 Task: Search one way flight ticket for 1 adult, 5 children, 2 infants in seat and 1 infant on lap in first from Pocatello: Pocatello Regional Airport to Gillette: Gillette Campbell County Airport on 5-1-2023. Number of bags: 1 checked bag. Price is upto 92000. Outbound departure time preference is 15:00.
Action: Mouse moved to (180, 165)
Screenshot: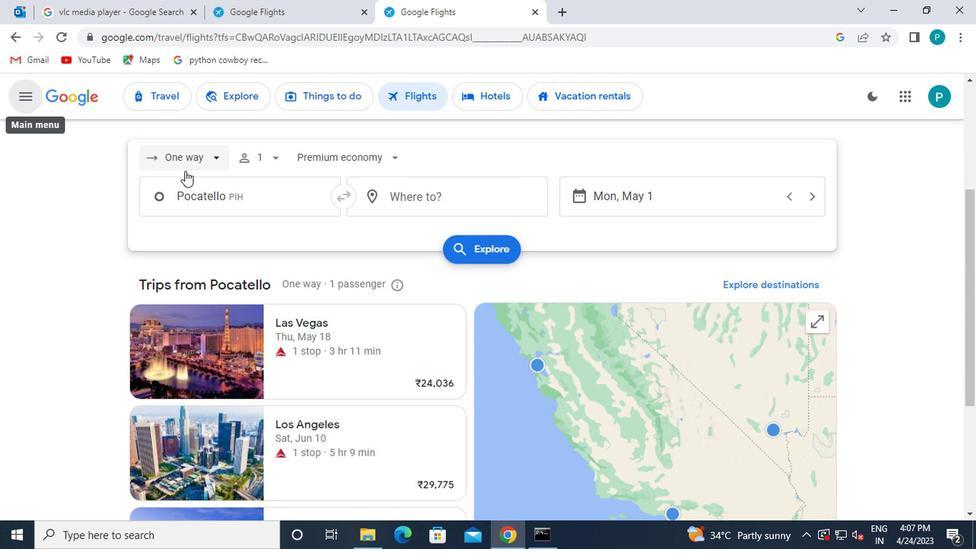 
Action: Mouse pressed left at (180, 165)
Screenshot: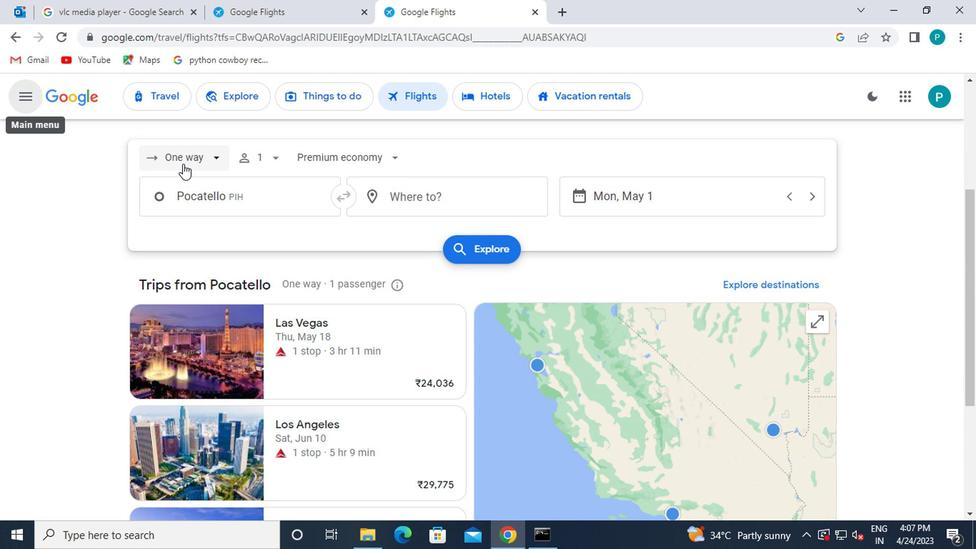 
Action: Mouse moved to (214, 223)
Screenshot: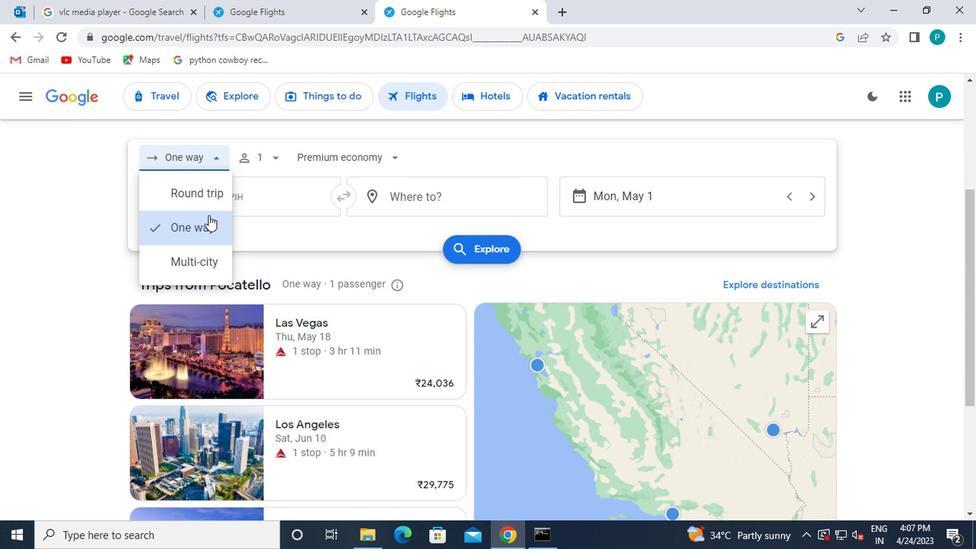 
Action: Mouse pressed left at (214, 223)
Screenshot: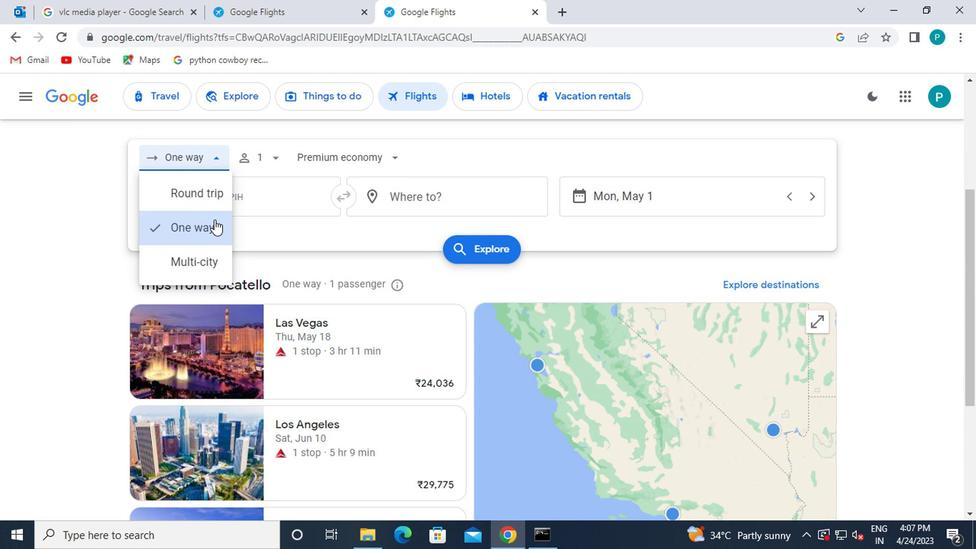 
Action: Mouse moved to (249, 166)
Screenshot: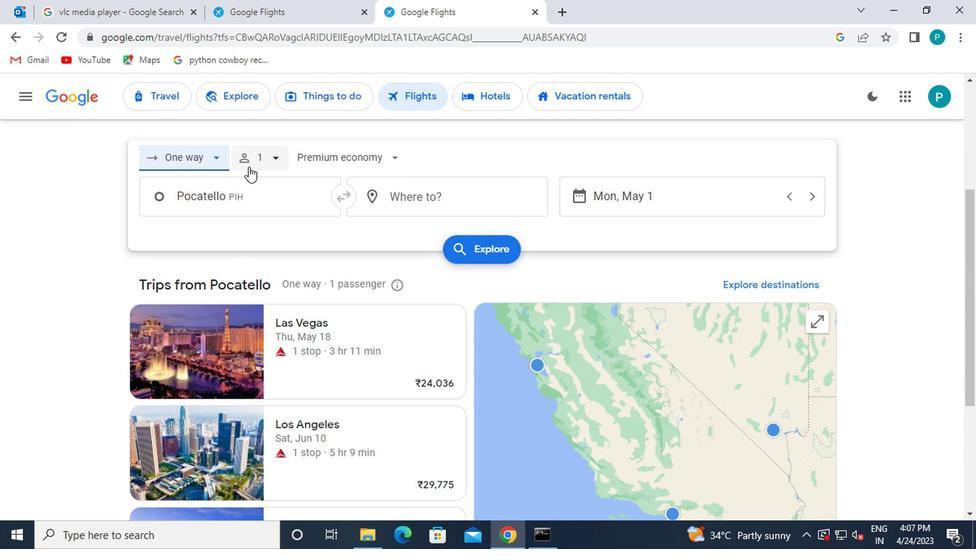 
Action: Mouse pressed left at (249, 166)
Screenshot: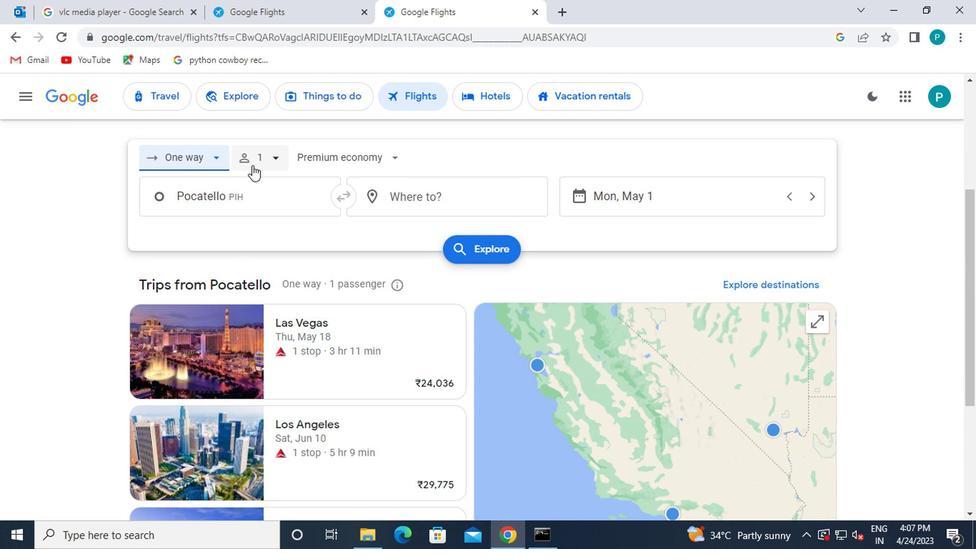 
Action: Mouse moved to (375, 230)
Screenshot: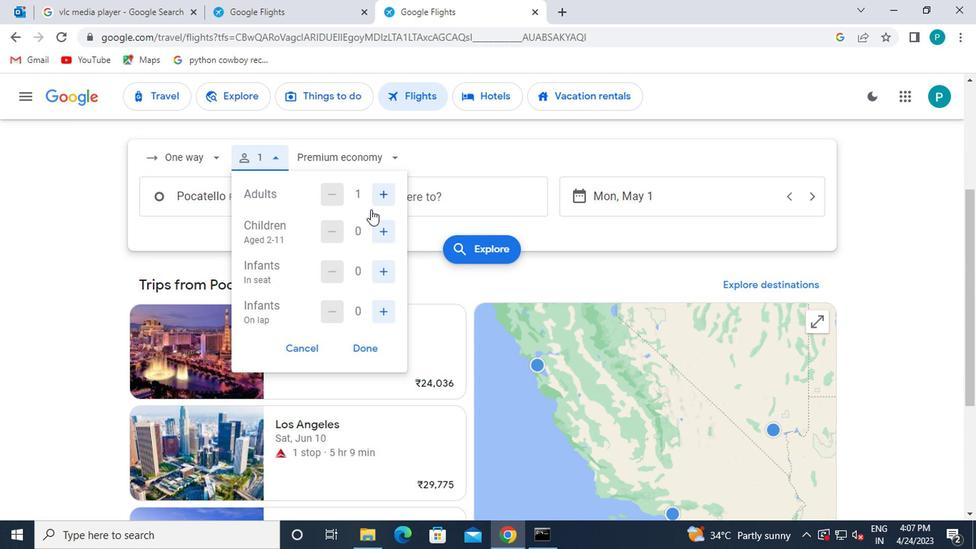 
Action: Mouse pressed left at (375, 230)
Screenshot: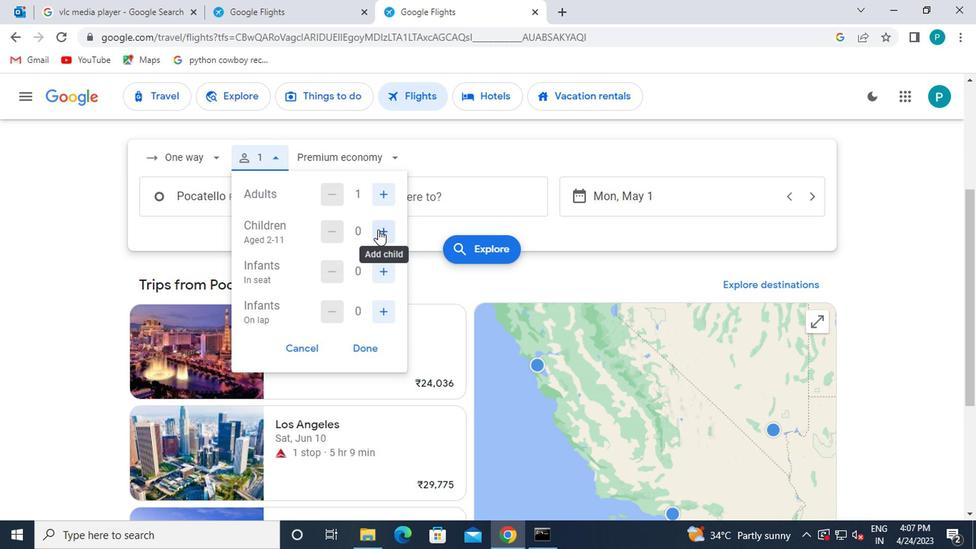 
Action: Mouse pressed left at (375, 230)
Screenshot: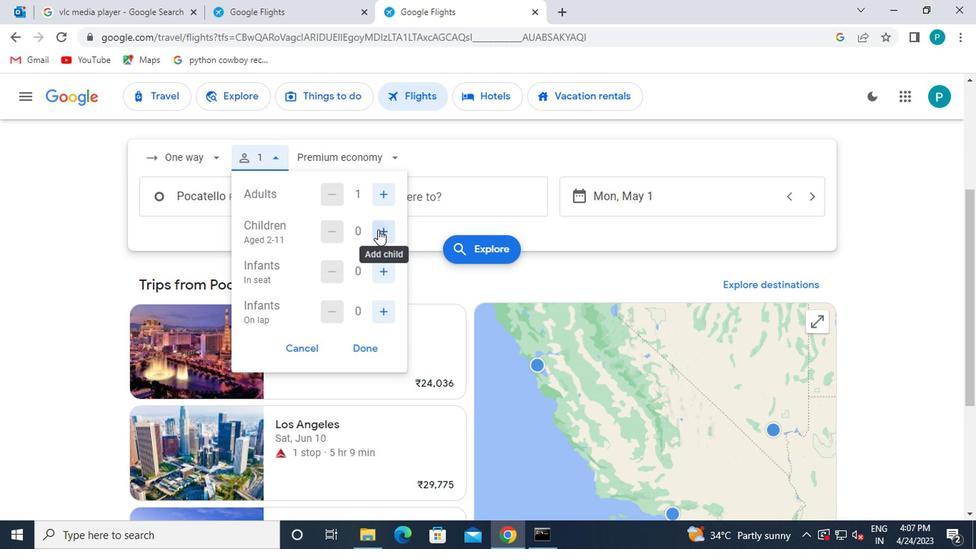 
Action: Mouse pressed left at (375, 230)
Screenshot: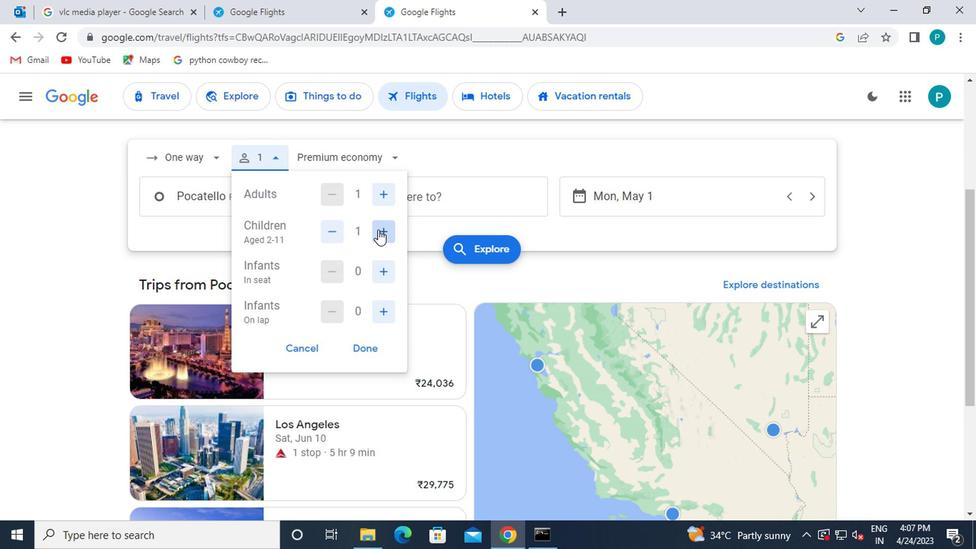 
Action: Mouse pressed left at (375, 230)
Screenshot: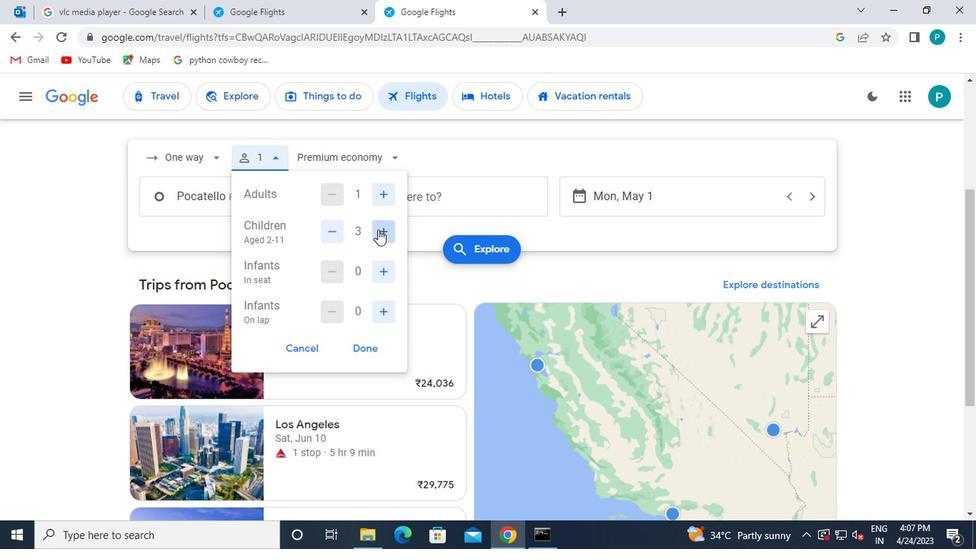 
Action: Mouse moved to (378, 236)
Screenshot: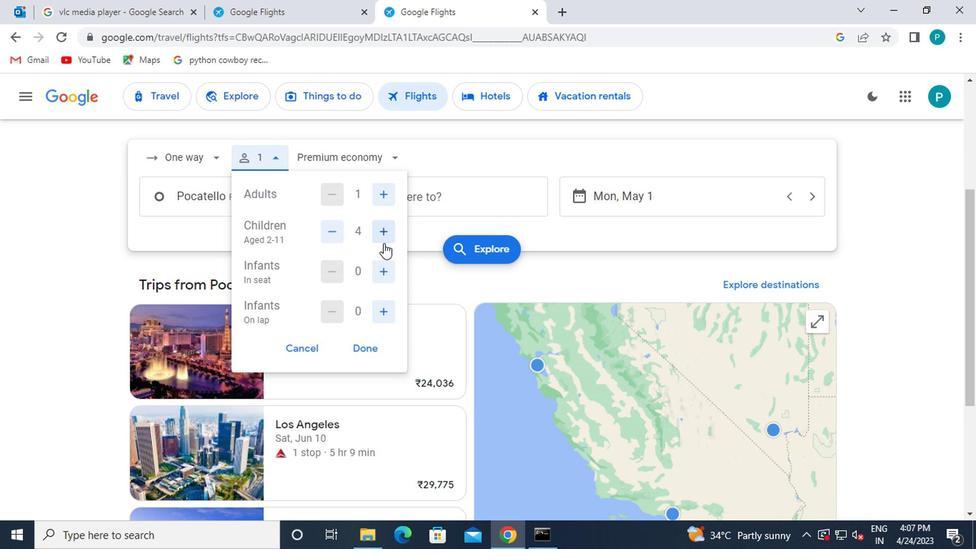 
Action: Mouse pressed left at (378, 236)
Screenshot: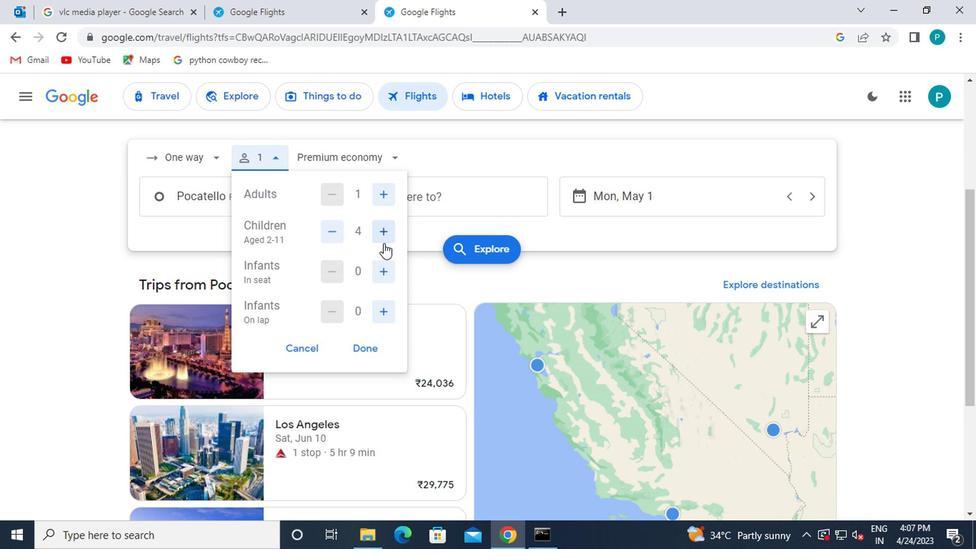
Action: Mouse moved to (383, 271)
Screenshot: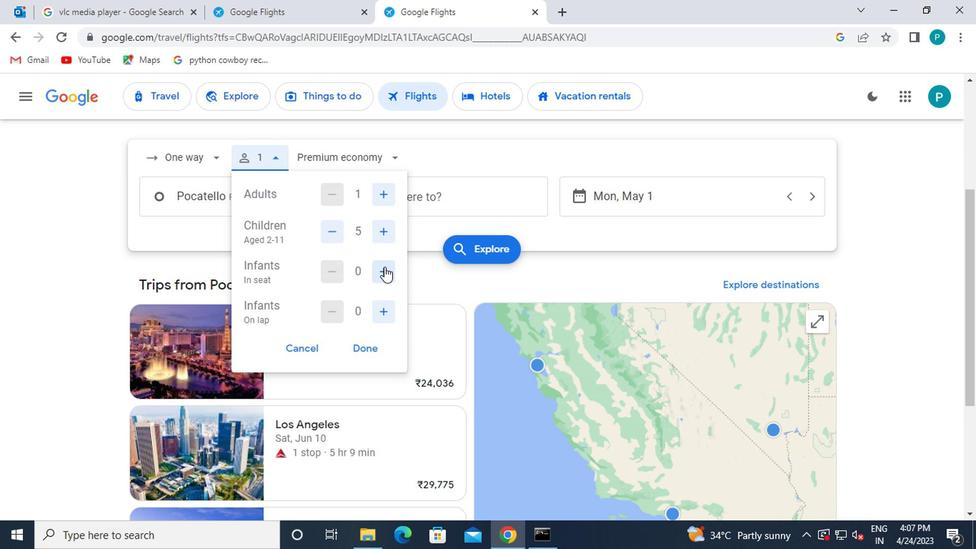 
Action: Mouse pressed left at (383, 271)
Screenshot: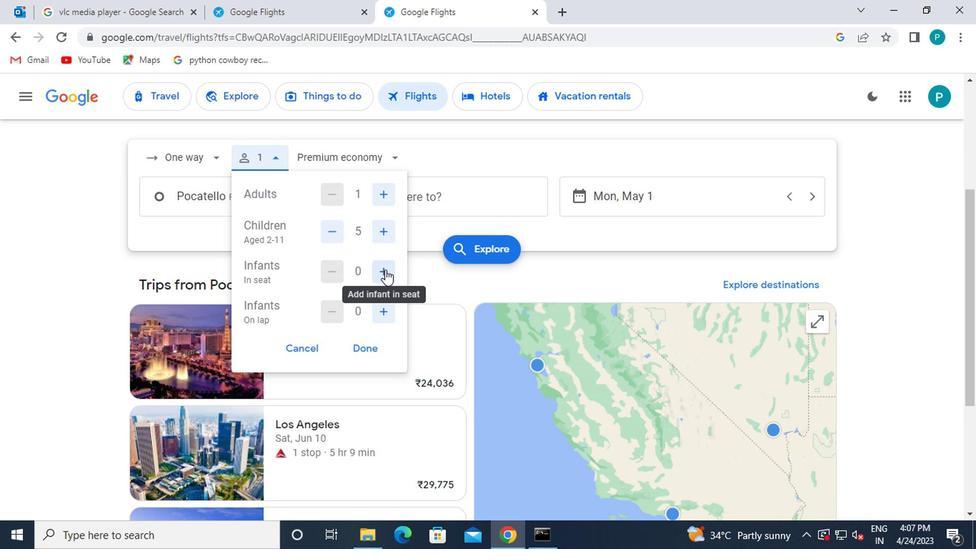
Action: Mouse pressed left at (383, 271)
Screenshot: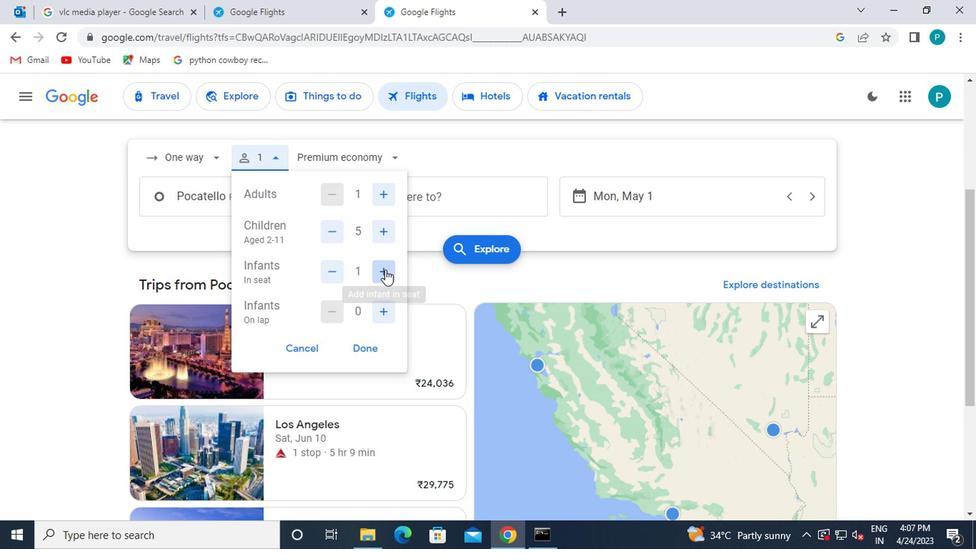 
Action: Mouse moved to (377, 308)
Screenshot: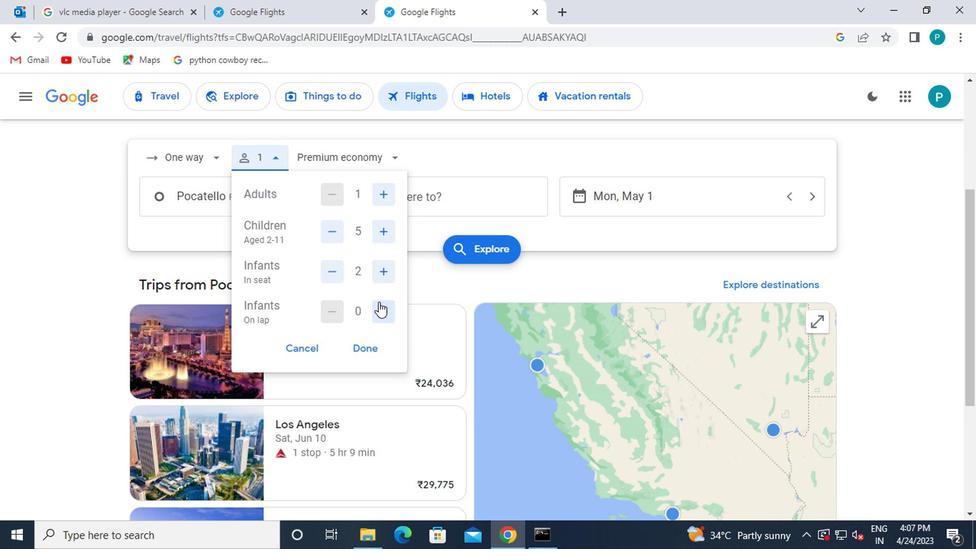 
Action: Mouse pressed left at (377, 308)
Screenshot: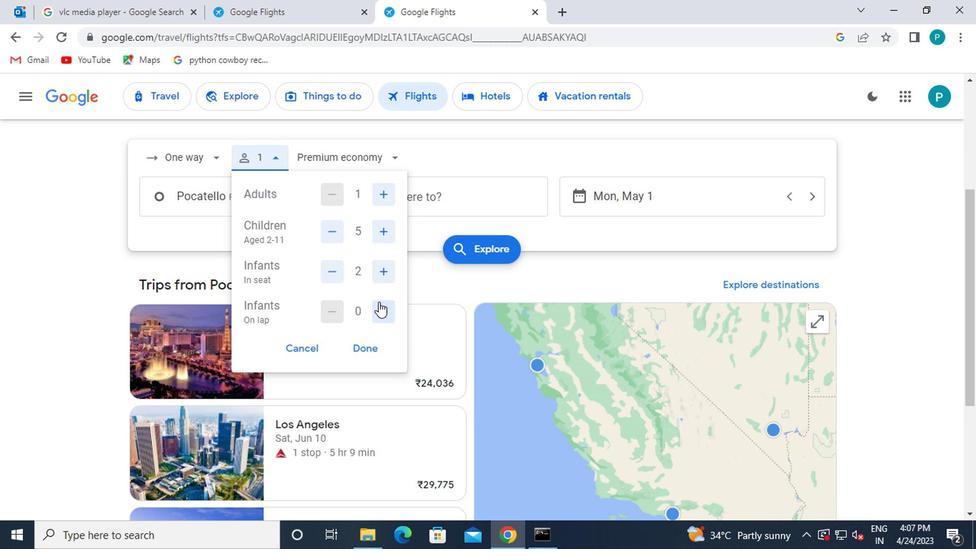 
Action: Mouse moved to (330, 321)
Screenshot: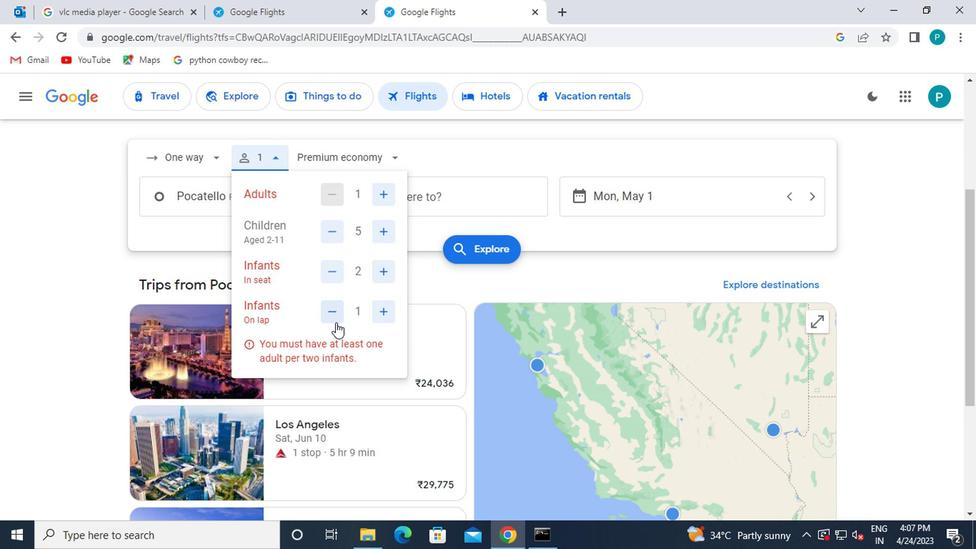 
Action: Mouse pressed left at (330, 321)
Screenshot: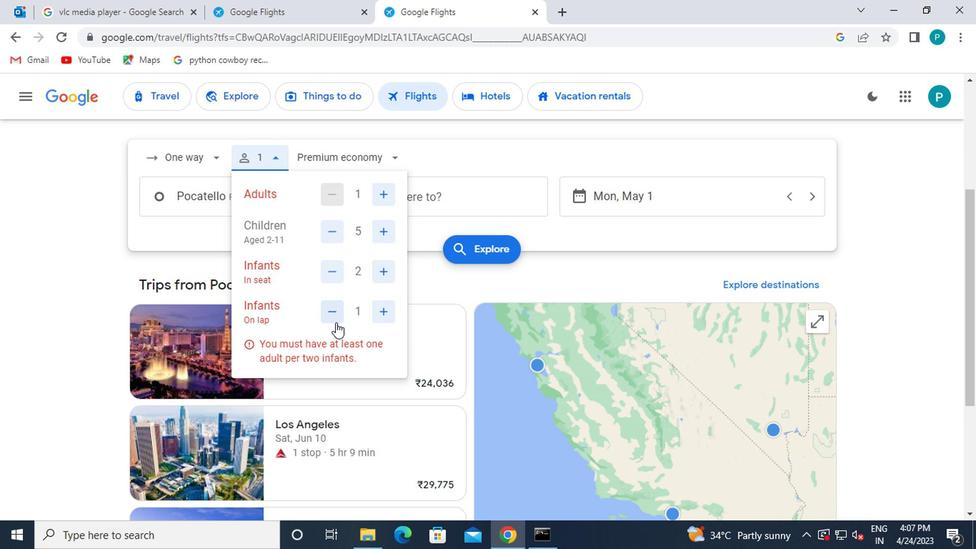 
Action: Mouse moved to (367, 348)
Screenshot: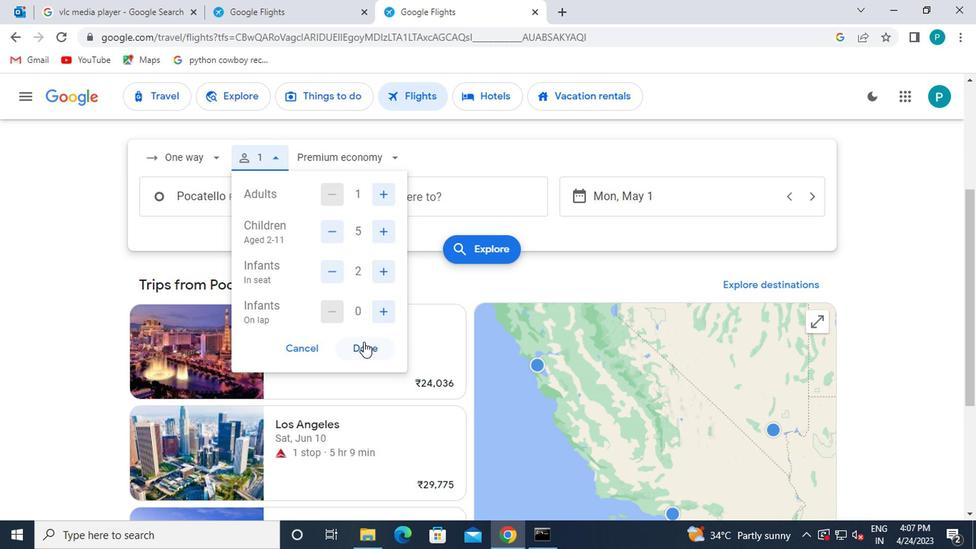 
Action: Mouse pressed left at (367, 348)
Screenshot: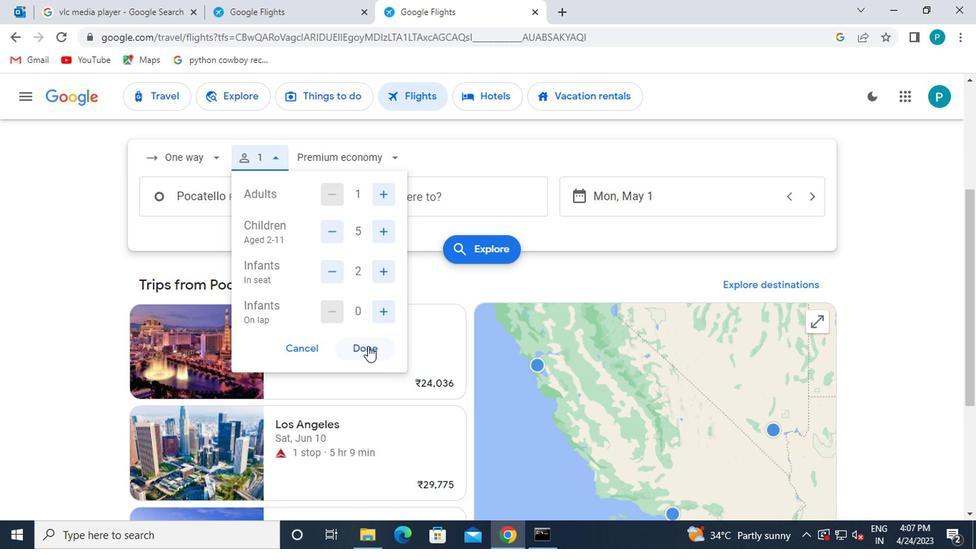 
Action: Mouse moved to (287, 194)
Screenshot: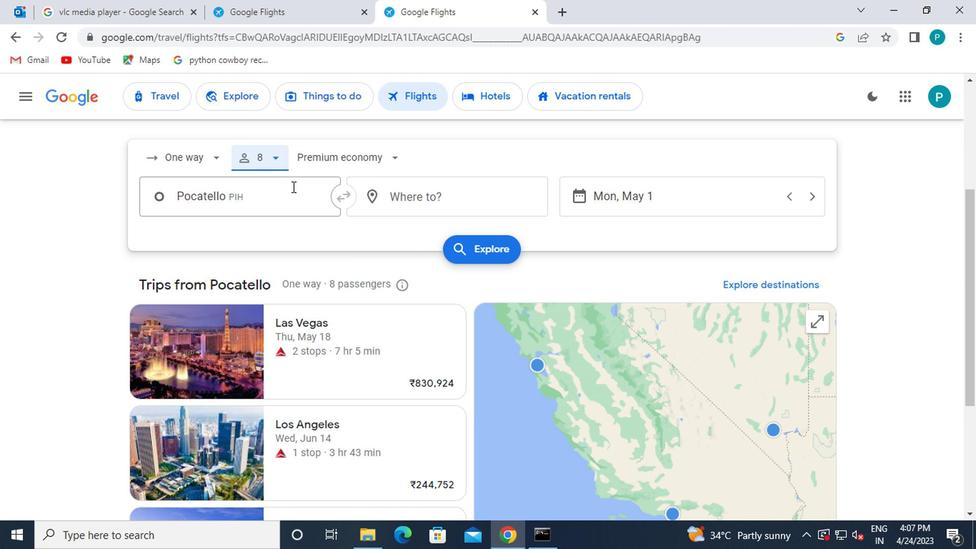 
Action: Mouse pressed left at (287, 194)
Screenshot: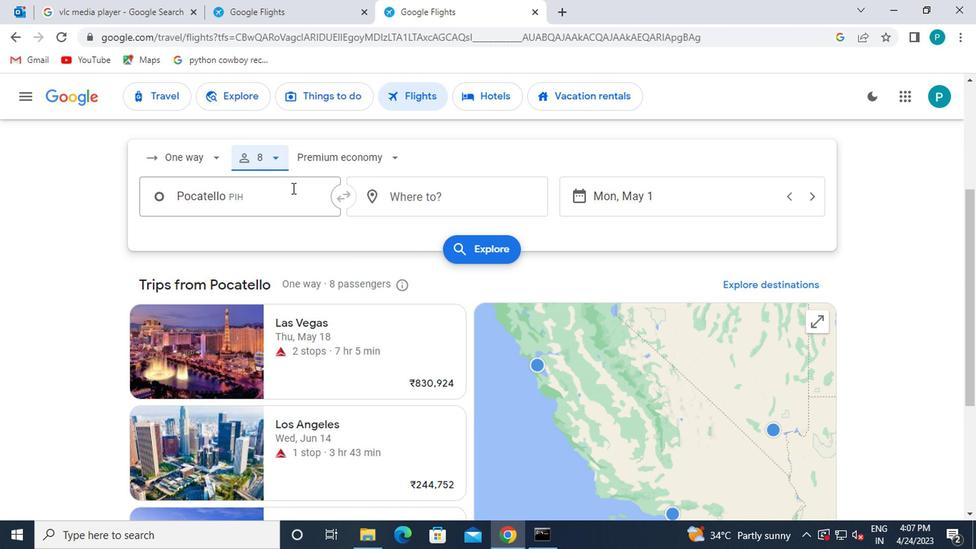 
Action: Mouse moved to (330, 313)
Screenshot: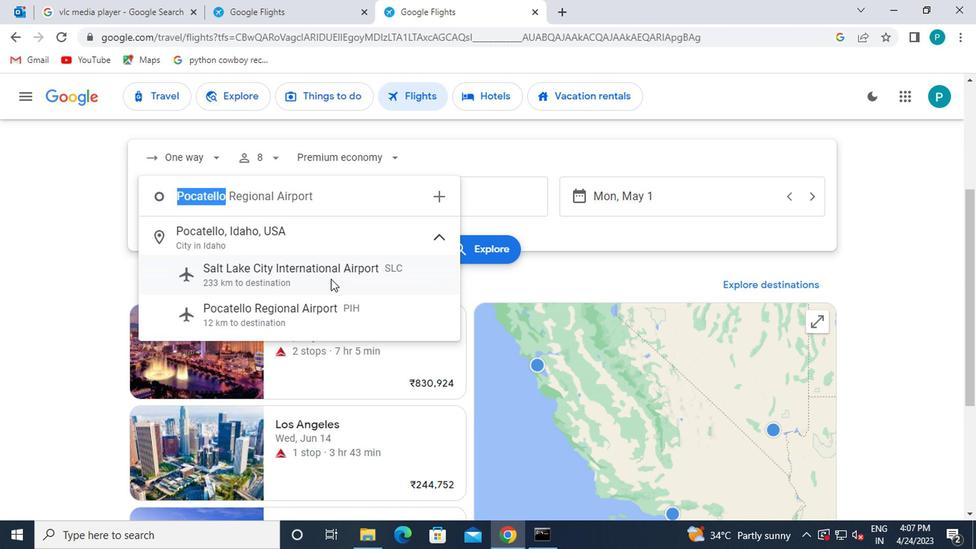 
Action: Mouse pressed left at (330, 313)
Screenshot: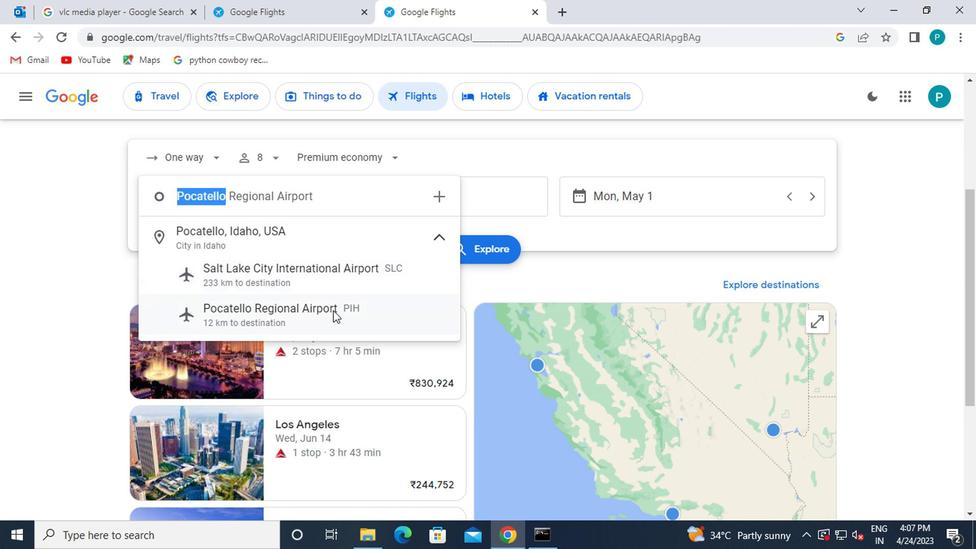 
Action: Mouse moved to (414, 205)
Screenshot: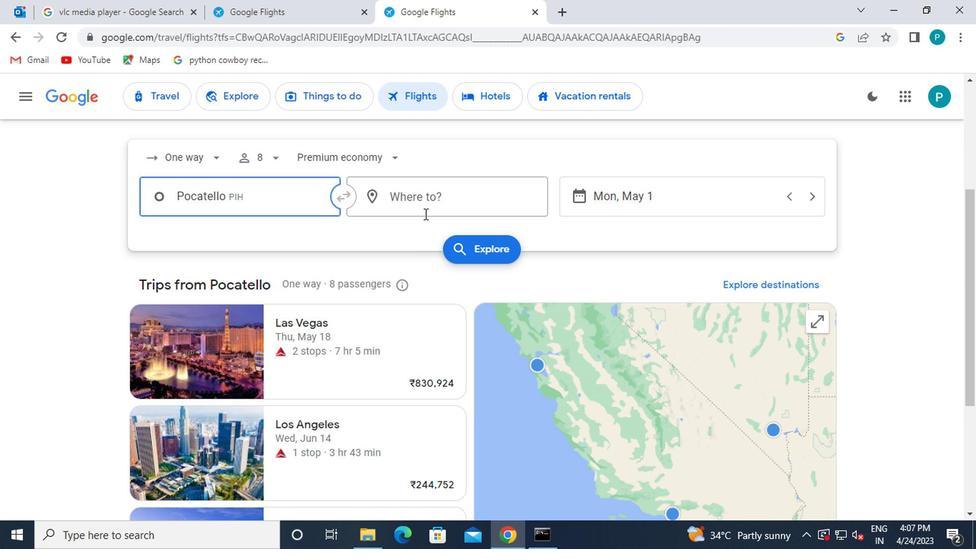 
Action: Mouse pressed left at (414, 205)
Screenshot: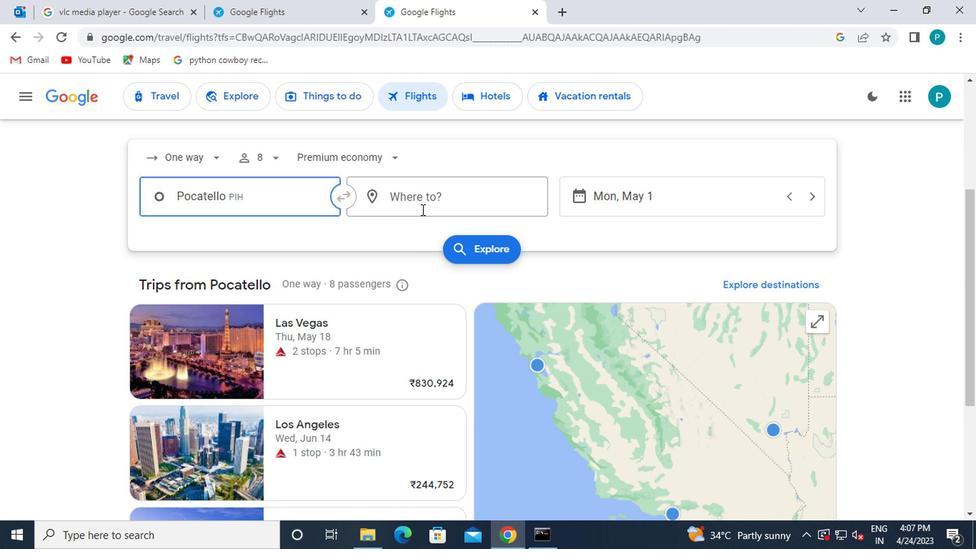
Action: Key pressed gillette
Screenshot: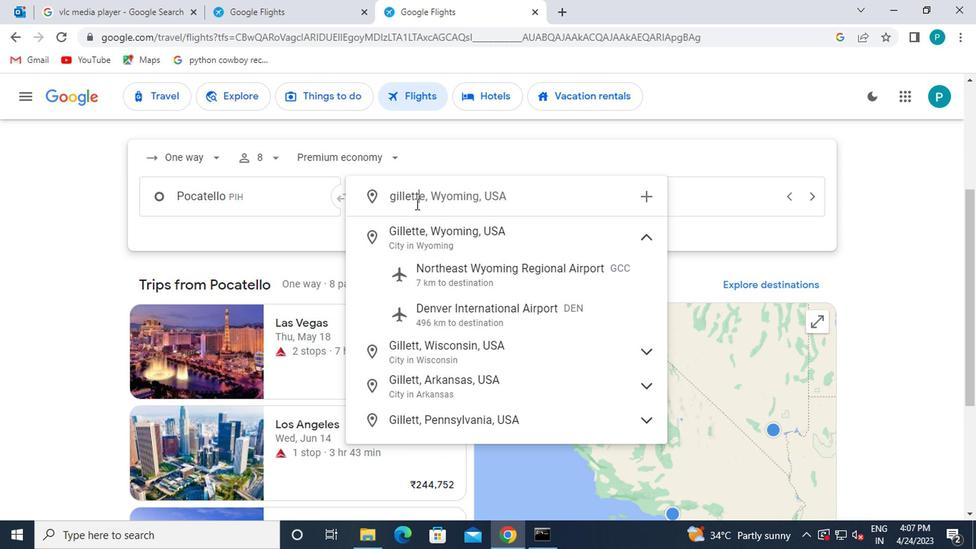 
Action: Mouse moved to (461, 281)
Screenshot: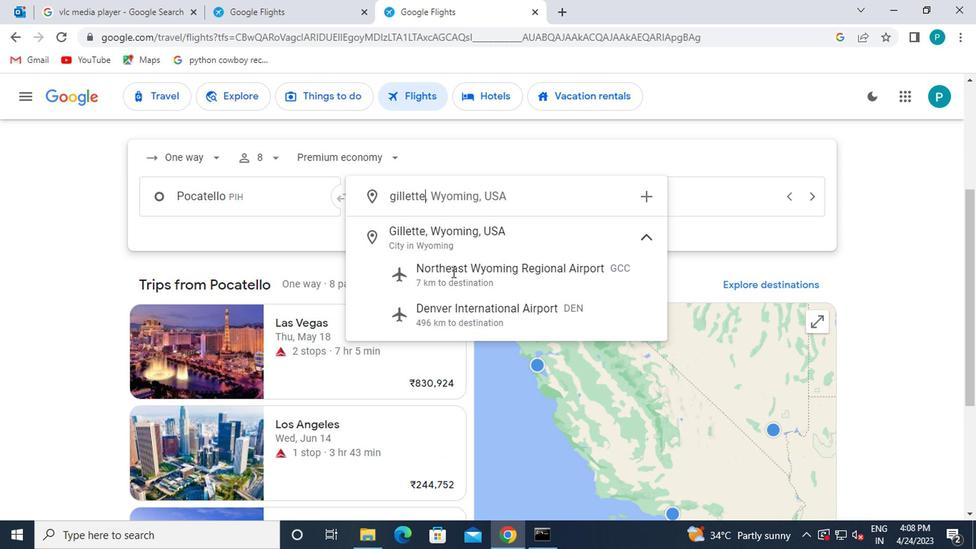 
Action: Mouse pressed left at (461, 281)
Screenshot: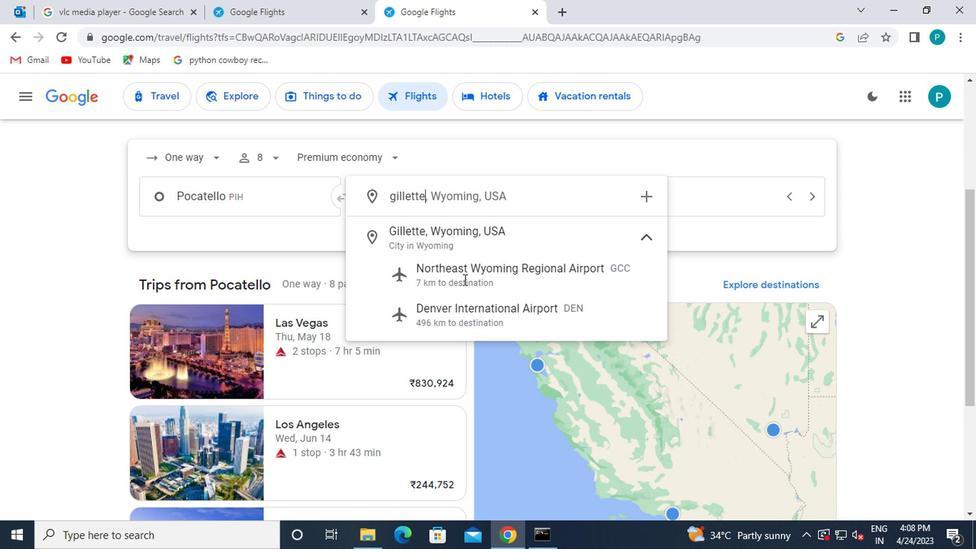 
Action: Mouse moved to (699, 192)
Screenshot: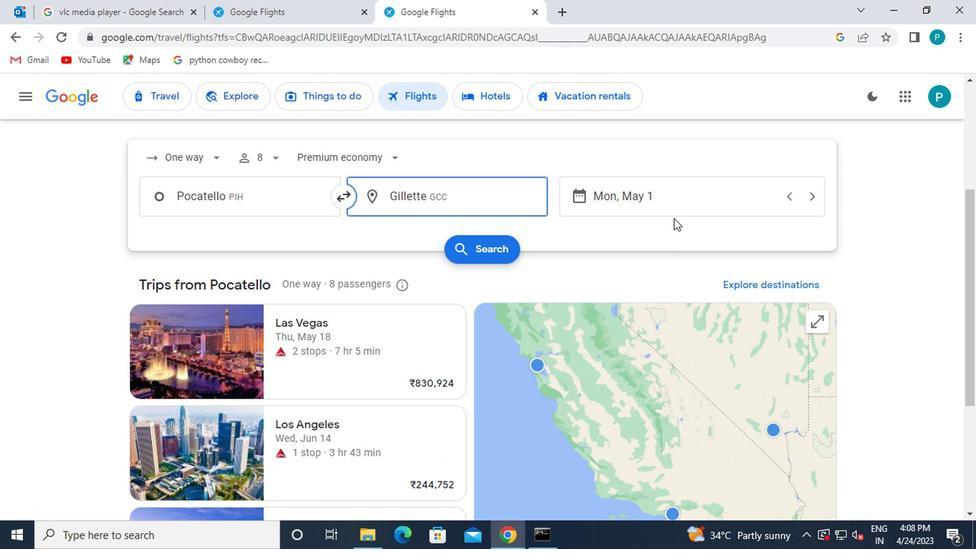 
Action: Mouse pressed left at (699, 192)
Screenshot: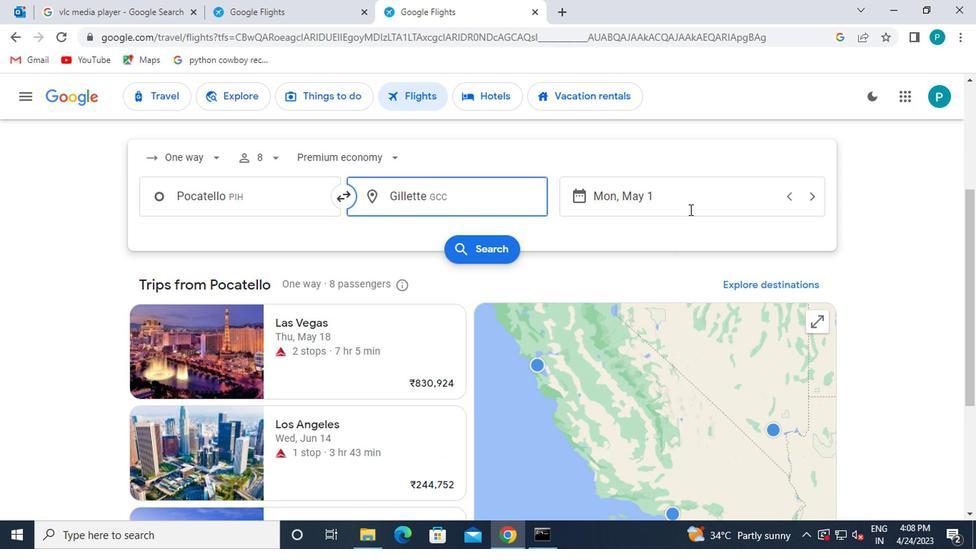 
Action: Mouse moved to (617, 257)
Screenshot: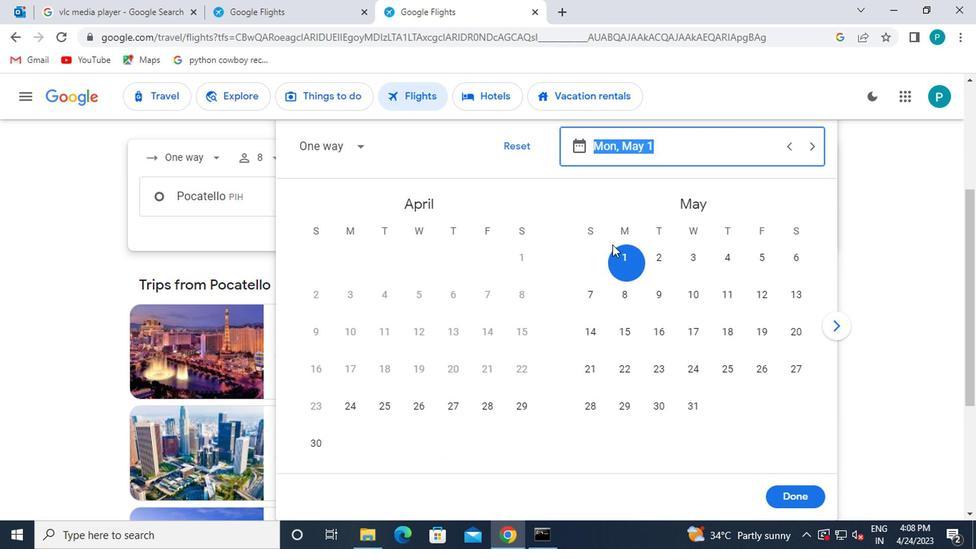 
Action: Mouse pressed left at (617, 257)
Screenshot: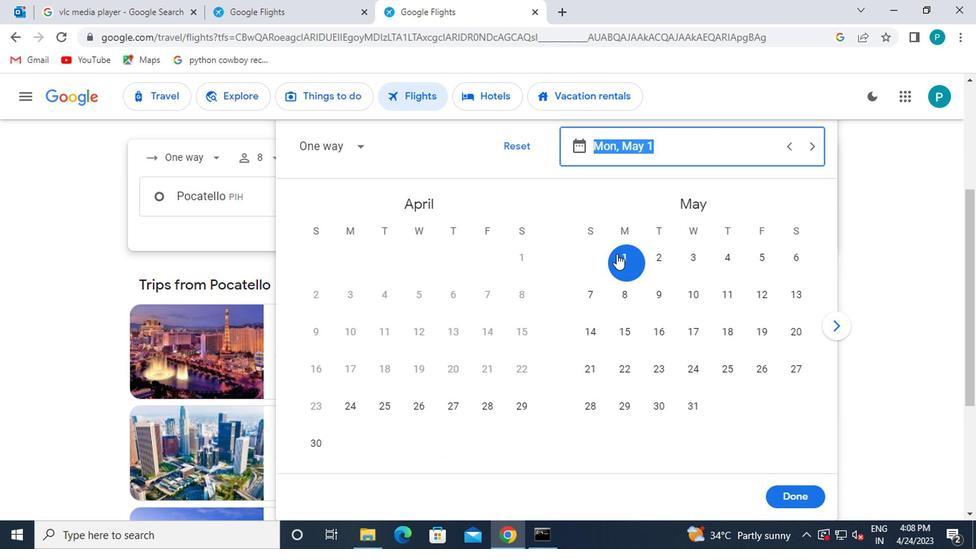 
Action: Mouse moved to (793, 493)
Screenshot: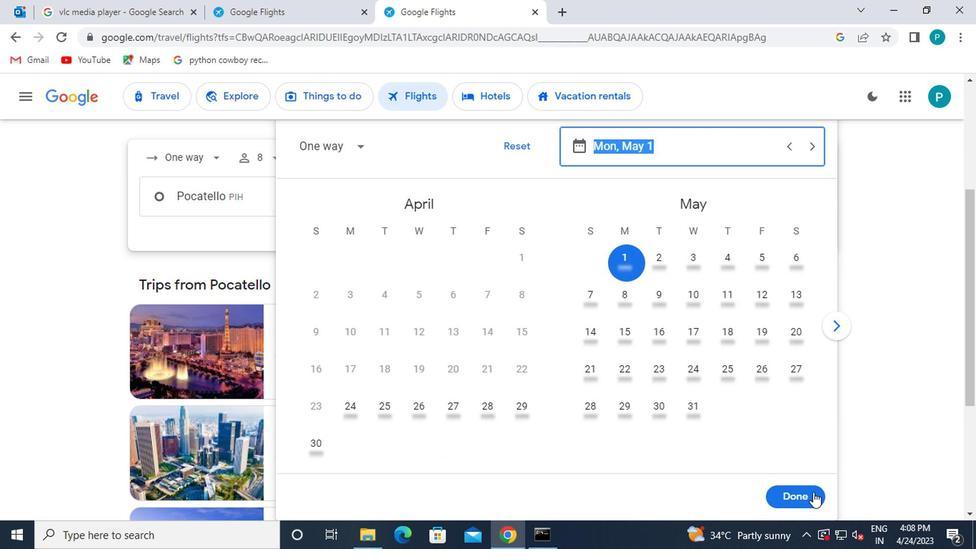 
Action: Mouse pressed left at (793, 493)
Screenshot: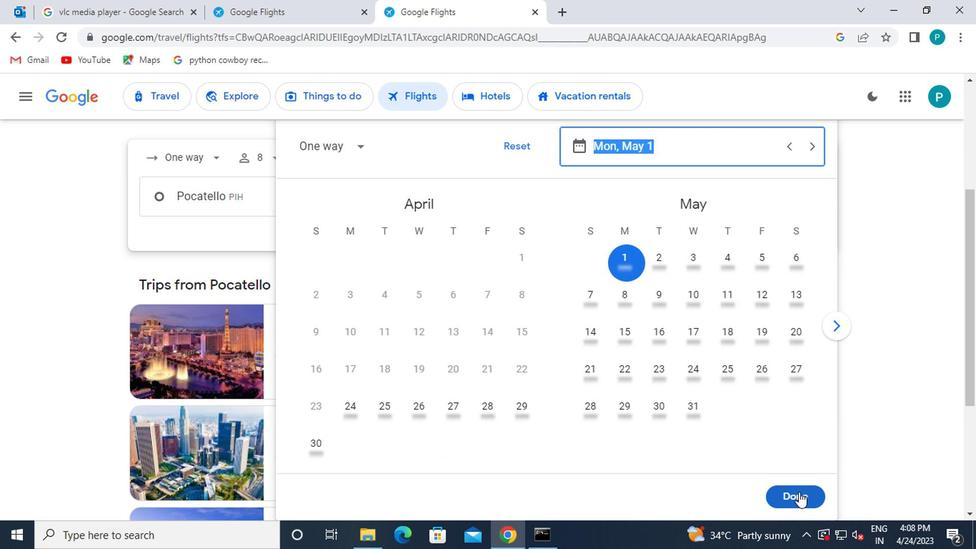 
Action: Mouse moved to (477, 239)
Screenshot: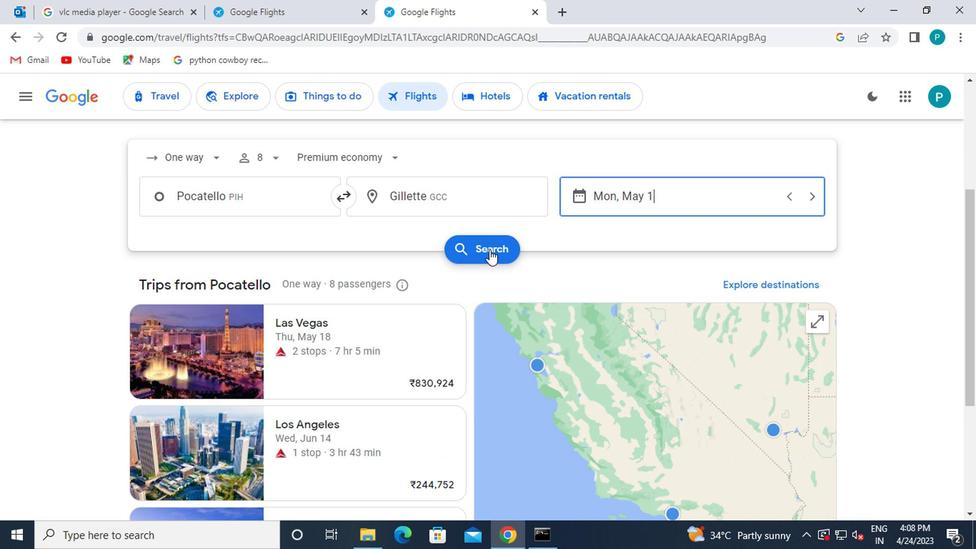 
Action: Mouse pressed left at (477, 239)
Screenshot: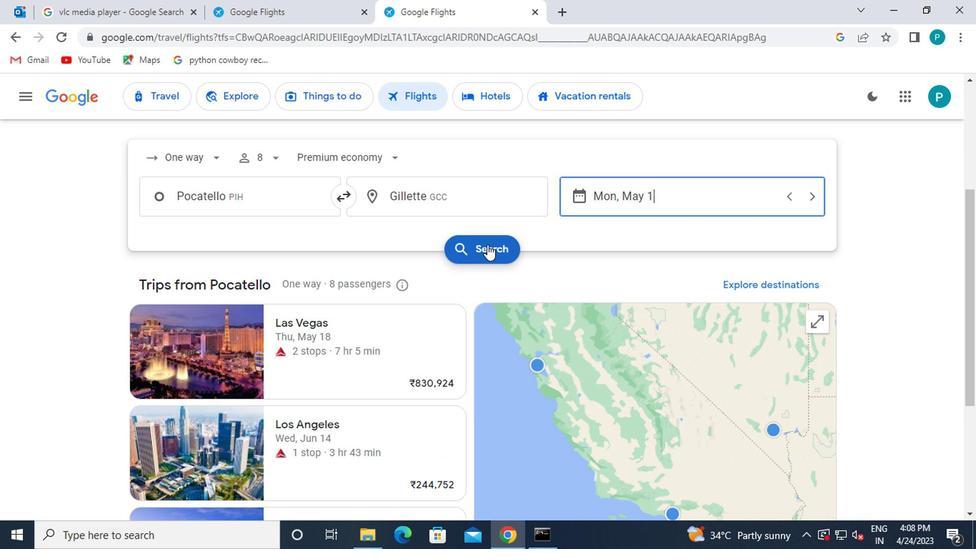 
Action: Mouse moved to (161, 230)
Screenshot: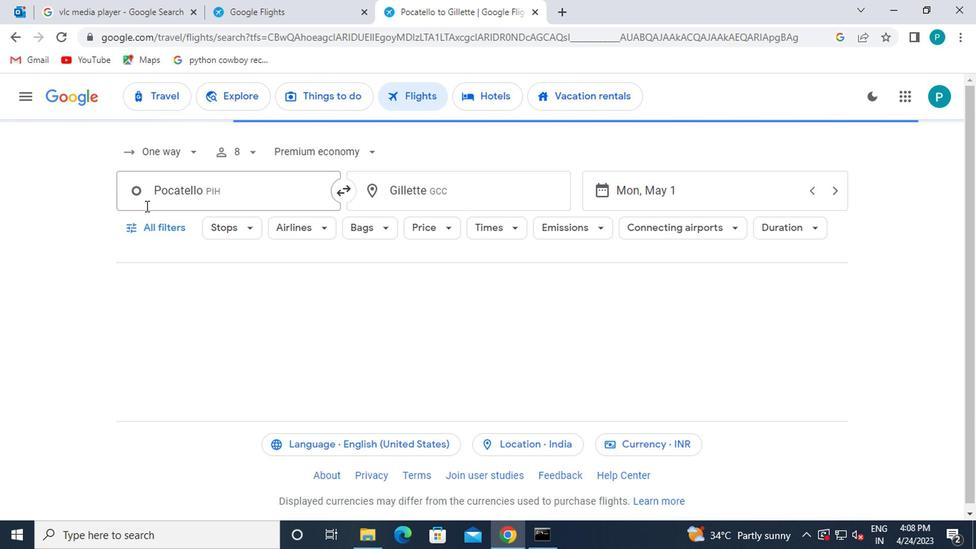 
Action: Mouse pressed left at (161, 230)
Screenshot: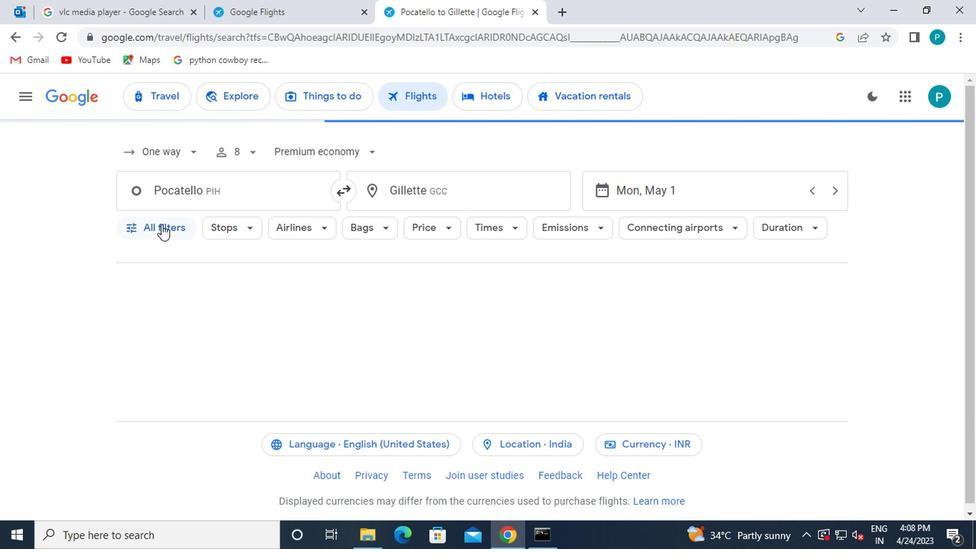 
Action: Mouse moved to (272, 340)
Screenshot: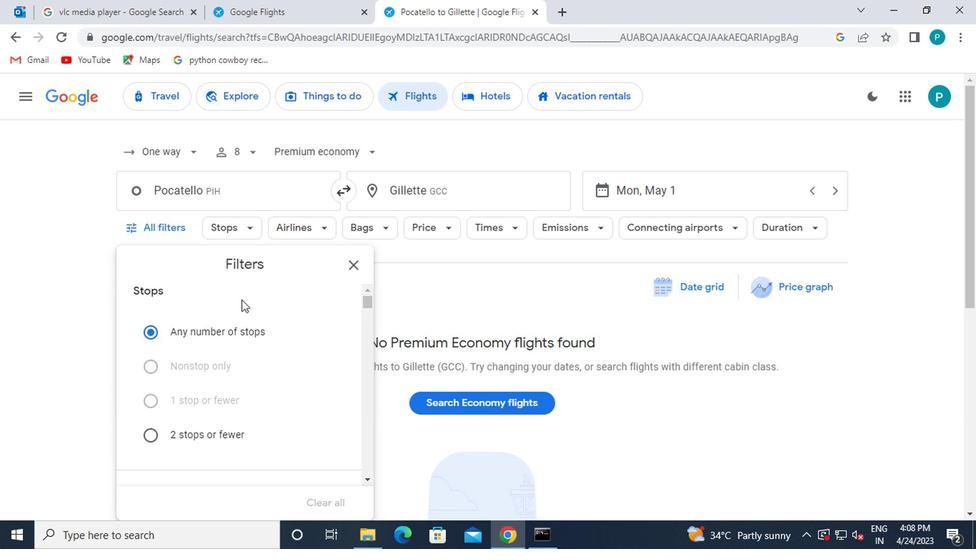 
Action: Mouse scrolled (272, 339) with delta (0, 0)
Screenshot: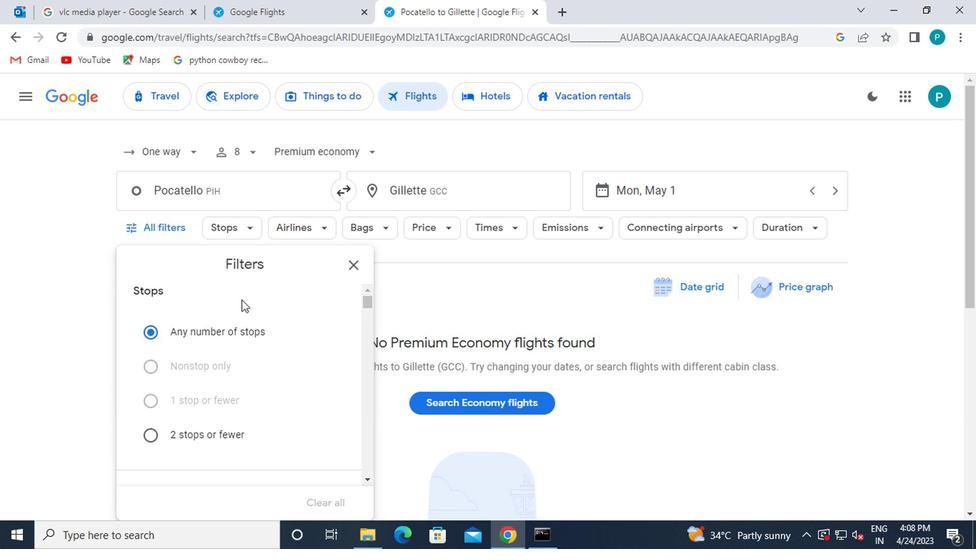 
Action: Mouse scrolled (272, 339) with delta (0, 0)
Screenshot: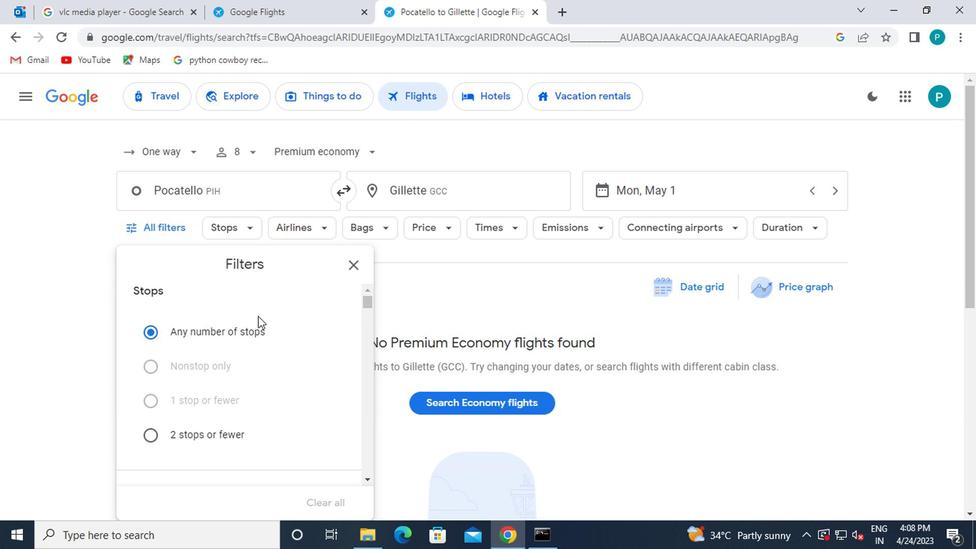 
Action: Mouse scrolled (272, 339) with delta (0, 0)
Screenshot: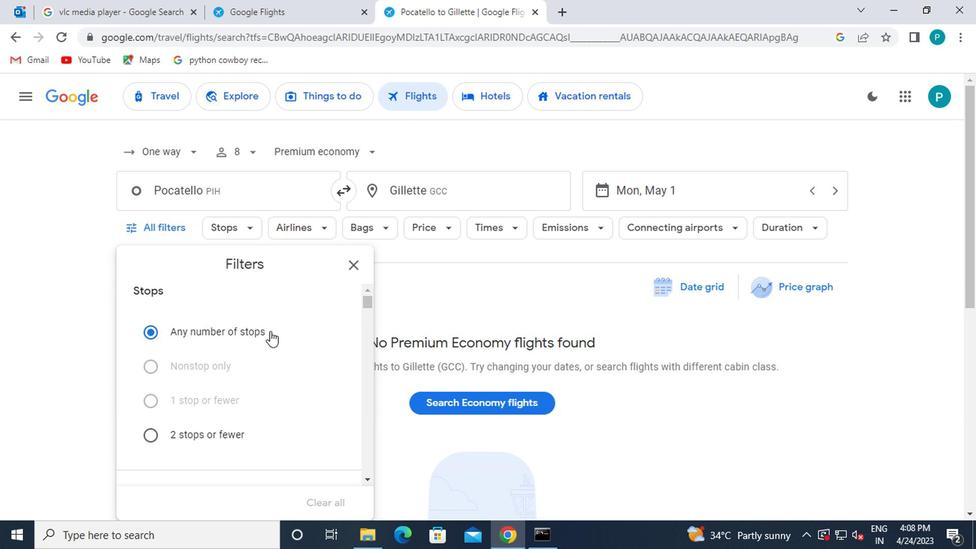
Action: Mouse scrolled (272, 339) with delta (0, 0)
Screenshot: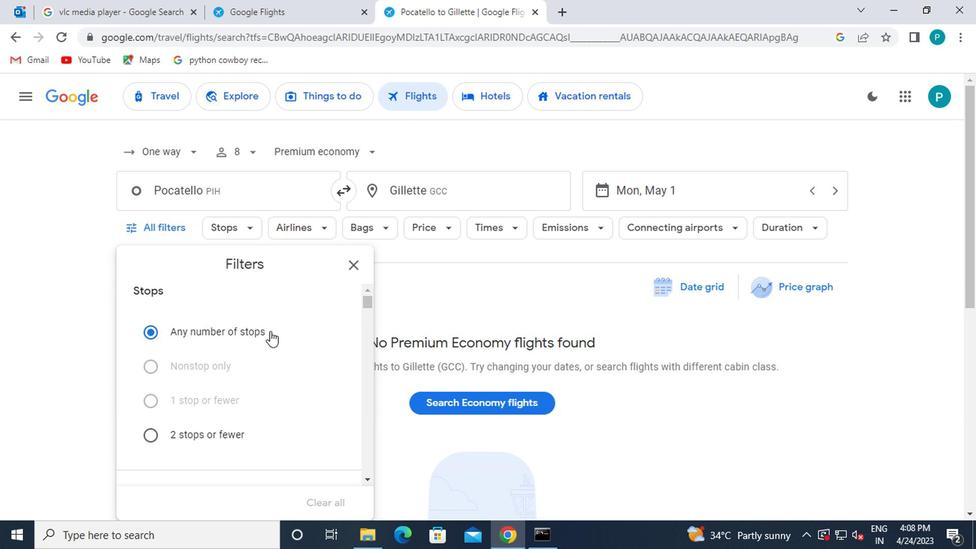 
Action: Mouse moved to (274, 341)
Screenshot: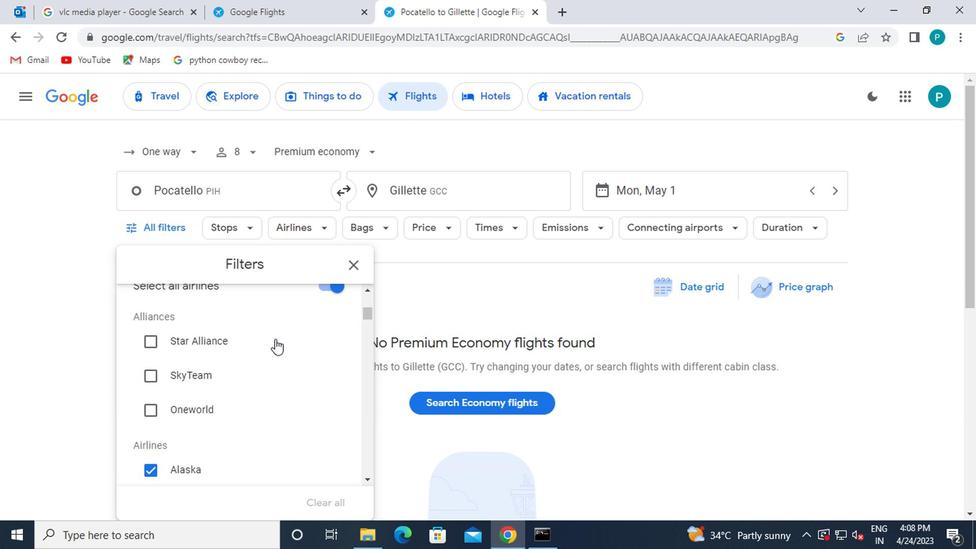 
Action: Mouse scrolled (274, 341) with delta (0, 0)
Screenshot: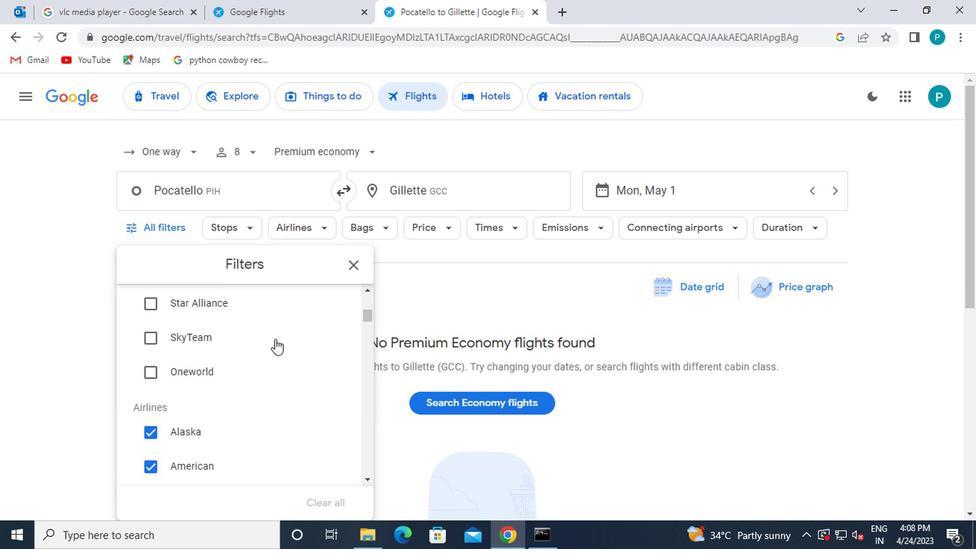 
Action: Mouse scrolled (274, 341) with delta (0, 0)
Screenshot: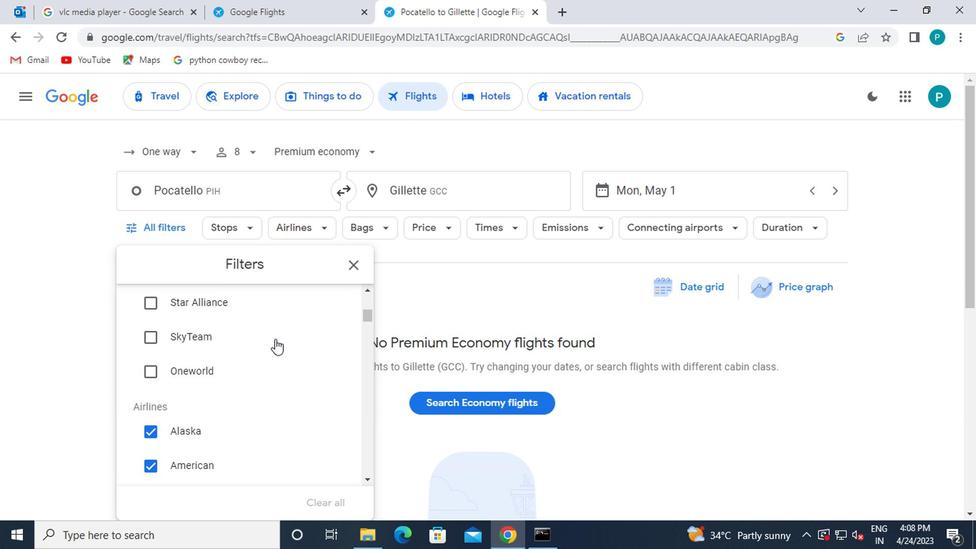 
Action: Mouse moved to (276, 343)
Screenshot: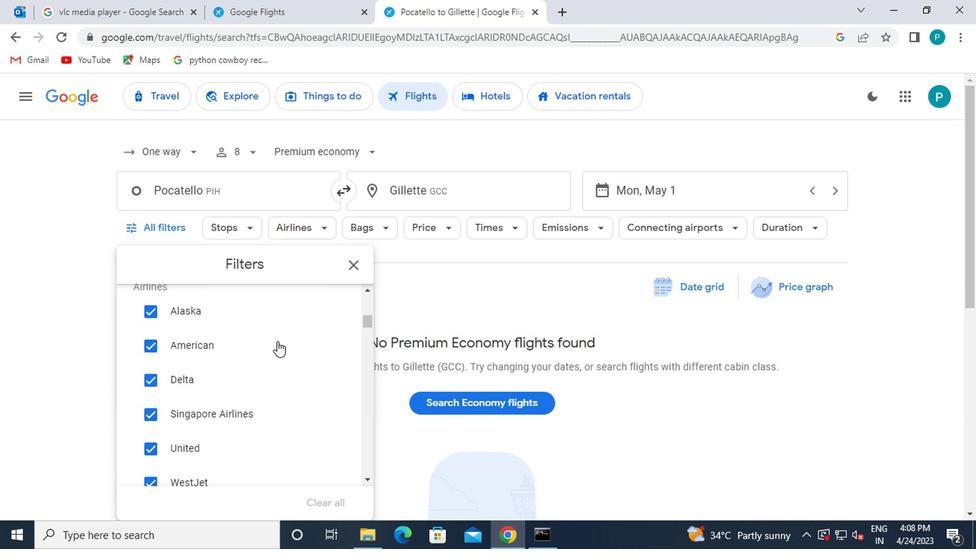
Action: Mouse scrolled (276, 343) with delta (0, 0)
Screenshot: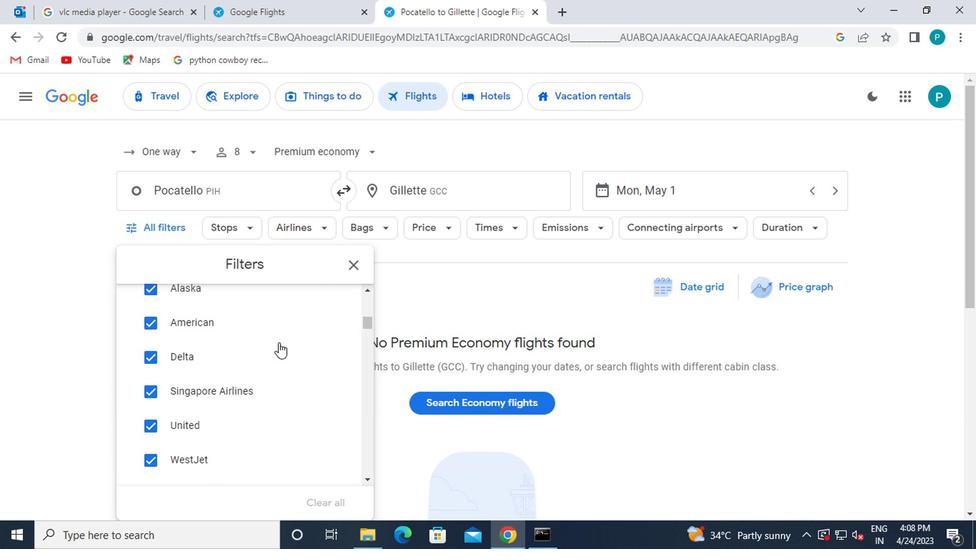 
Action: Mouse scrolled (276, 343) with delta (0, 0)
Screenshot: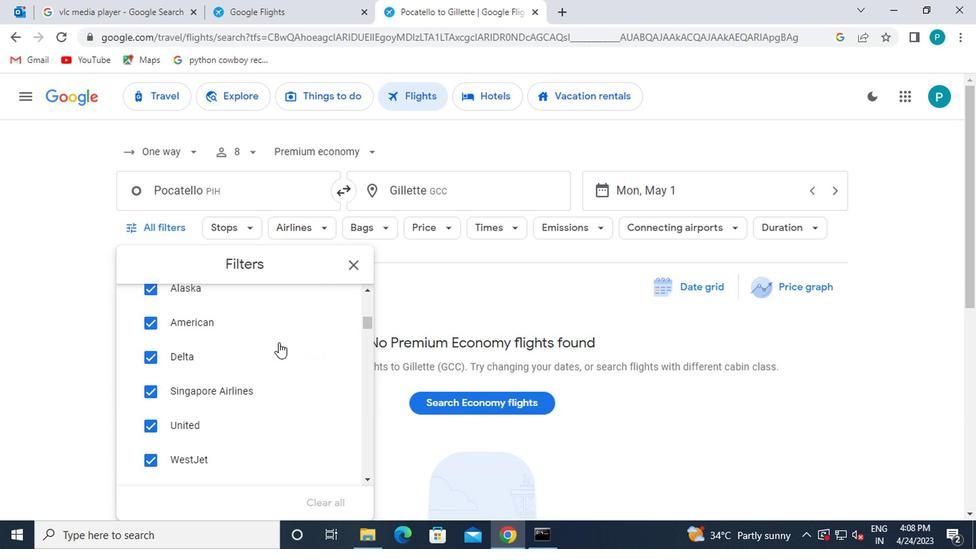 
Action: Mouse moved to (276, 344)
Screenshot: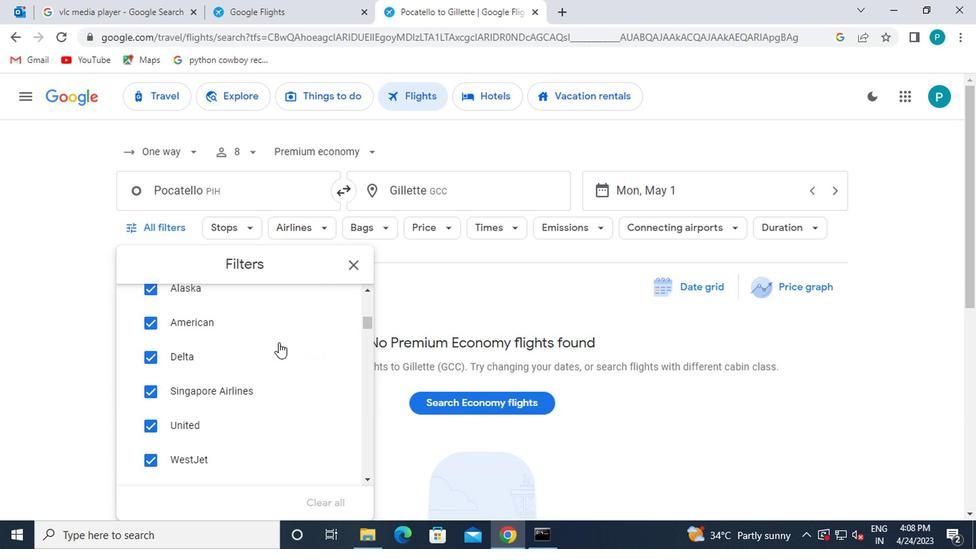
Action: Mouse scrolled (276, 343) with delta (0, -1)
Screenshot: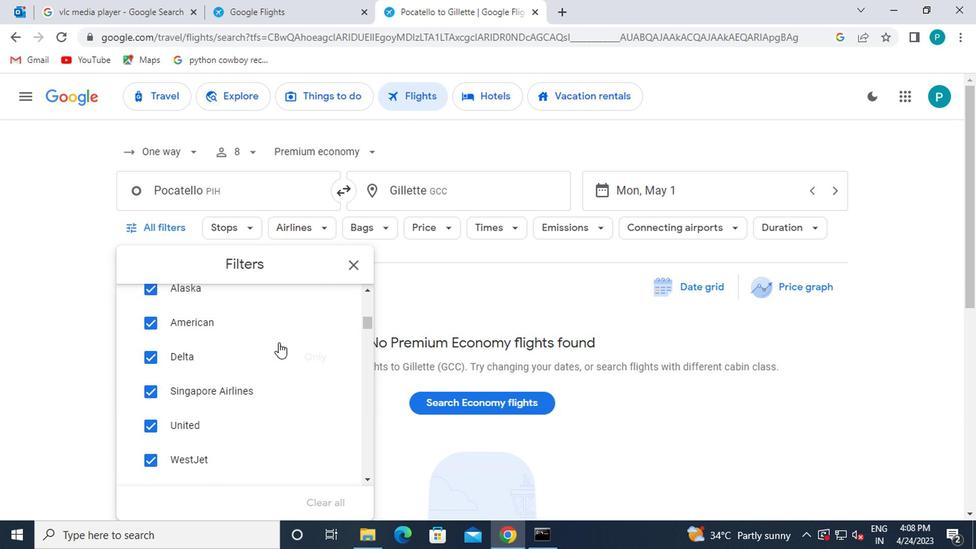 
Action: Mouse moved to (331, 355)
Screenshot: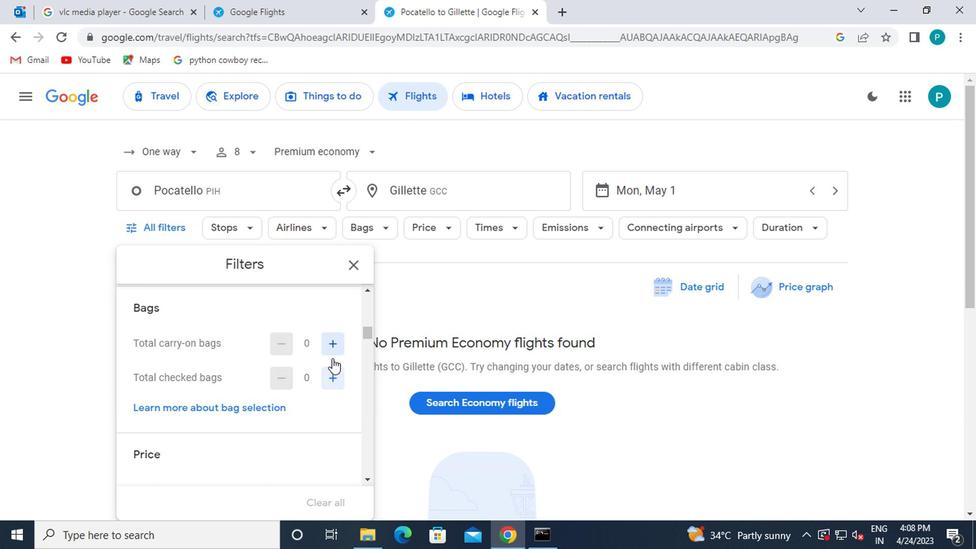 
Action: Mouse pressed left at (331, 355)
Screenshot: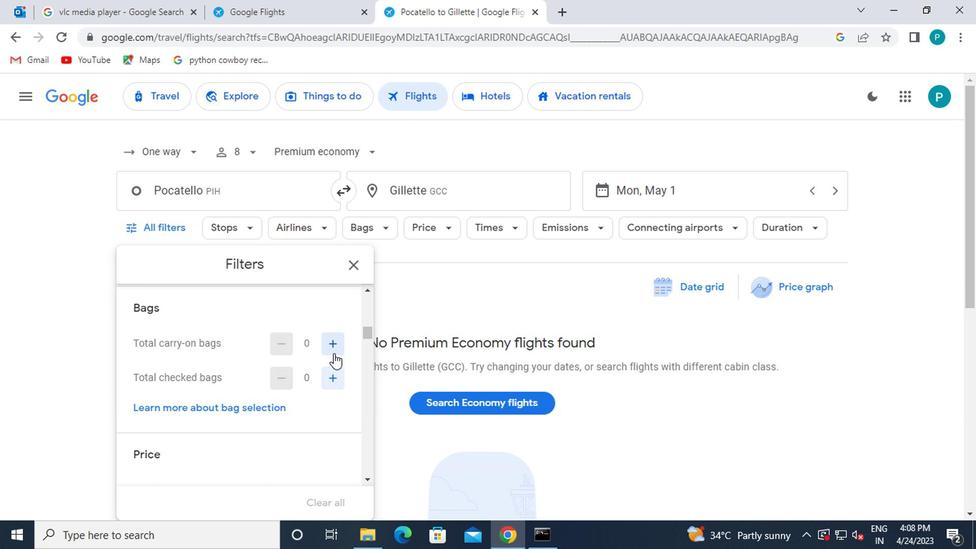 
Action: Mouse moved to (319, 399)
Screenshot: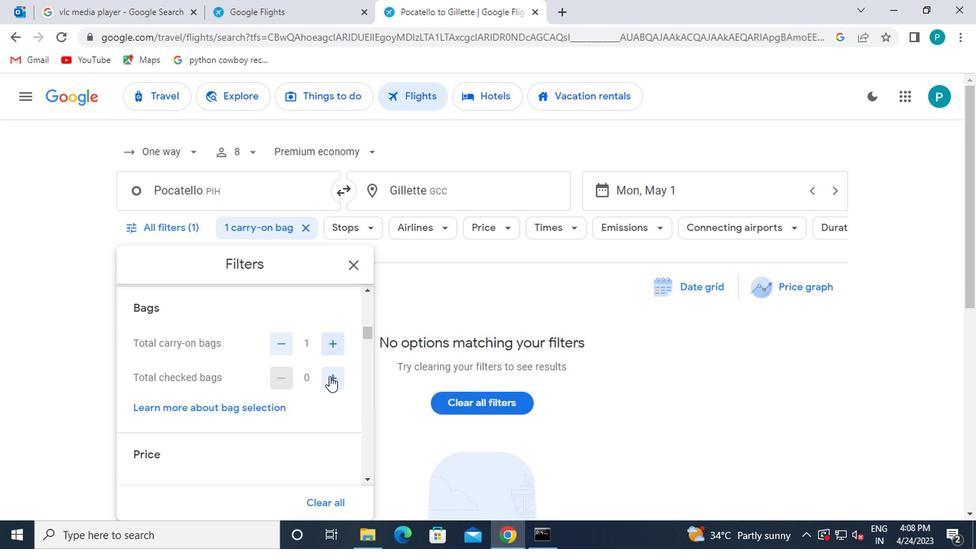 
Action: Mouse scrolled (319, 399) with delta (0, 0)
Screenshot: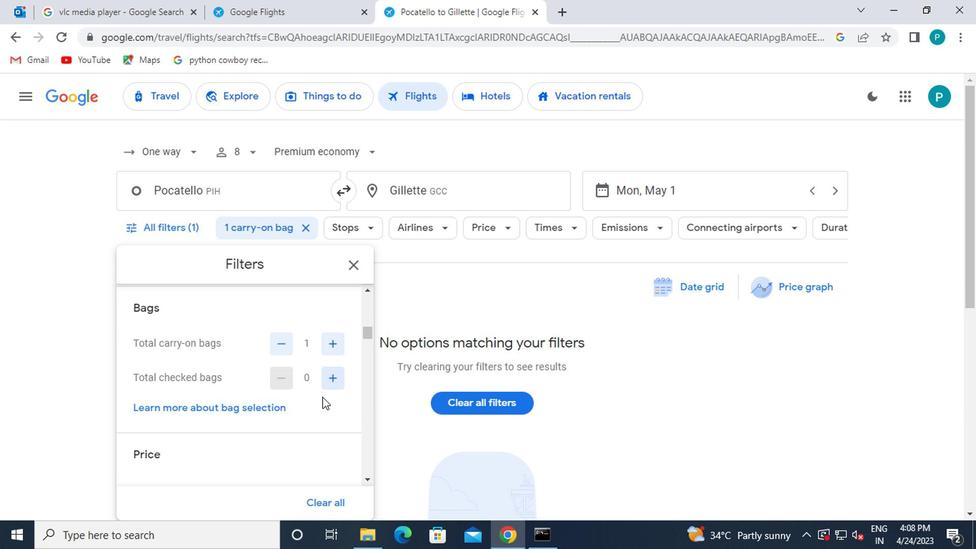 
Action: Mouse scrolled (319, 399) with delta (0, 0)
Screenshot: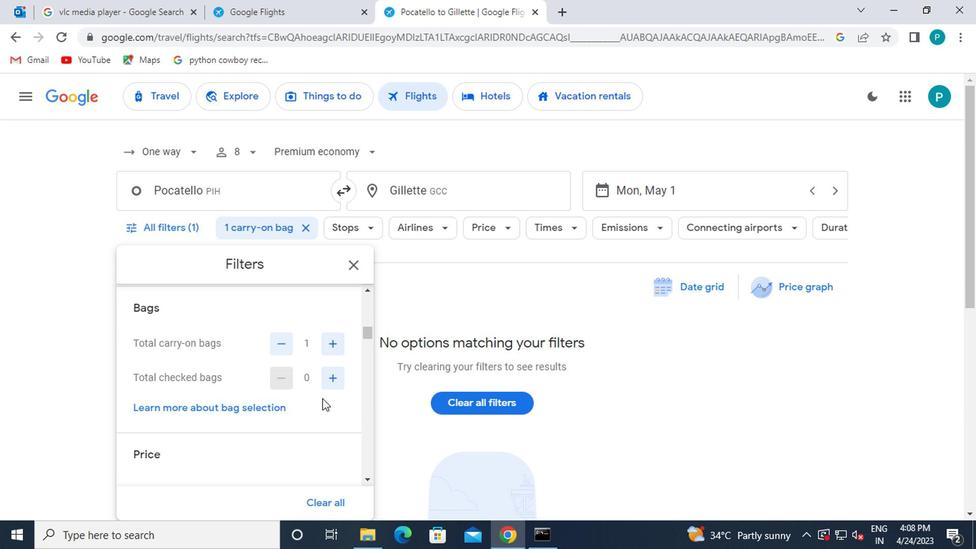 
Action: Mouse moved to (332, 376)
Screenshot: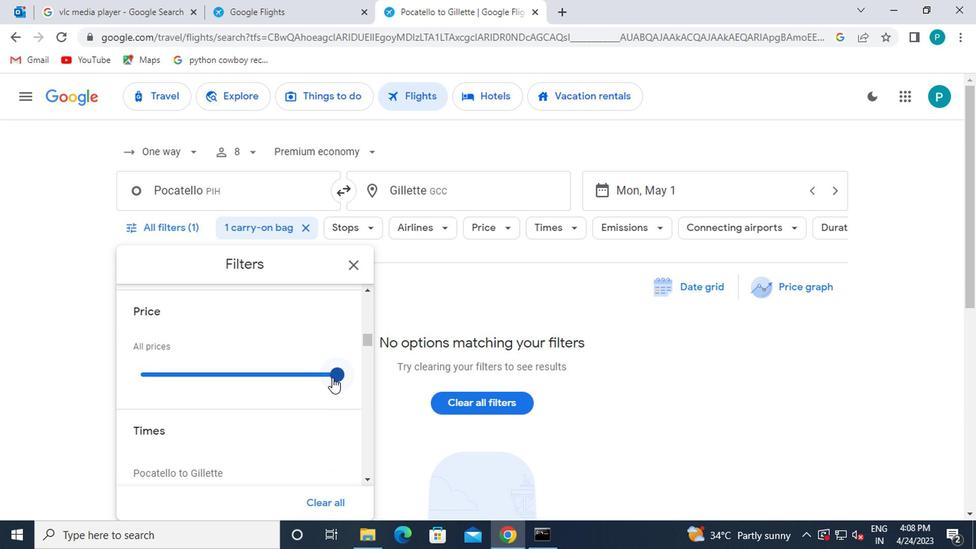 
Action: Mouse pressed left at (332, 376)
Screenshot: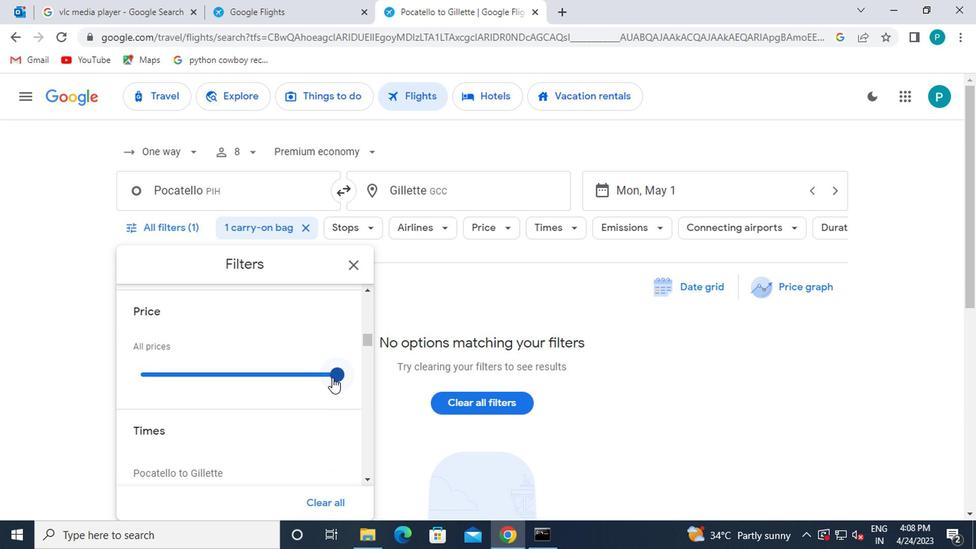 
Action: Mouse moved to (290, 371)
Screenshot: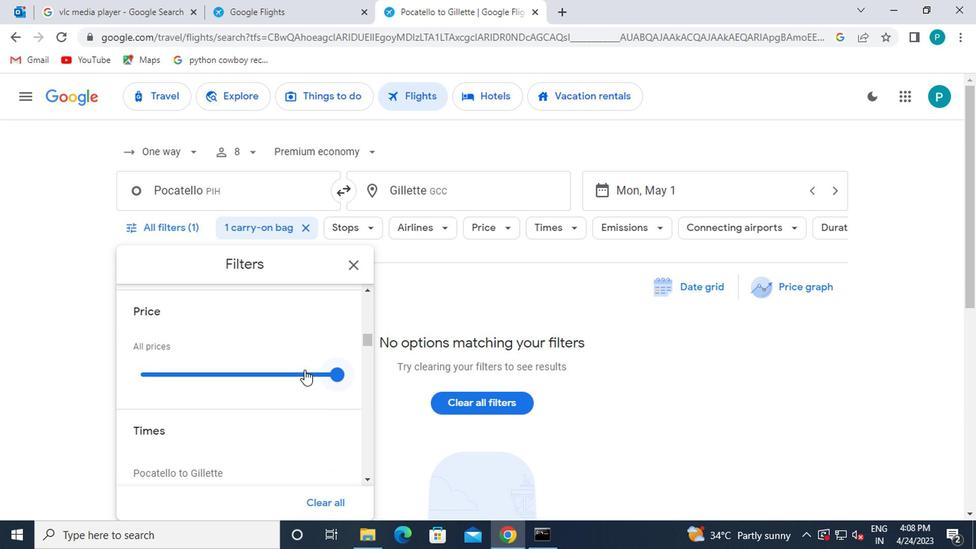 
Action: Mouse scrolled (290, 370) with delta (0, -1)
Screenshot: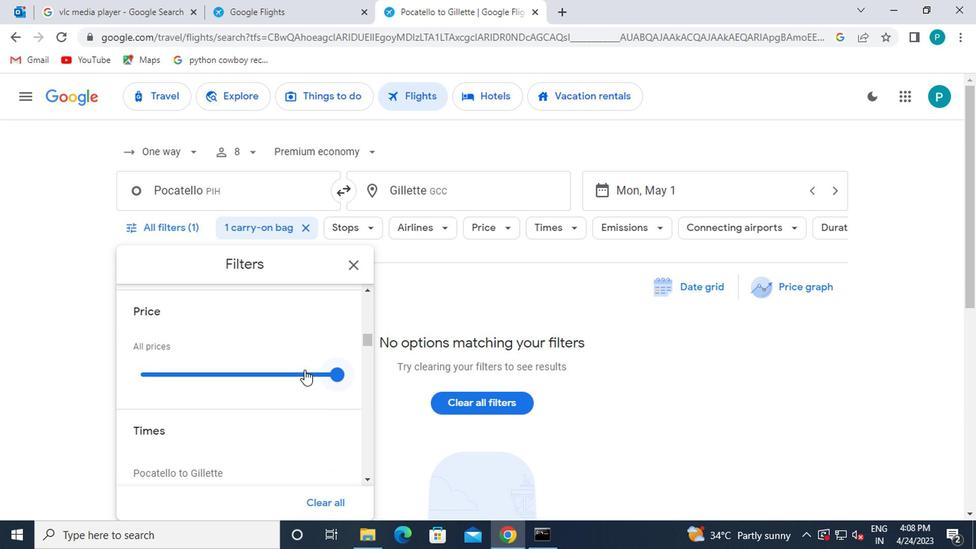 
Action: Mouse moved to (289, 371)
Screenshot: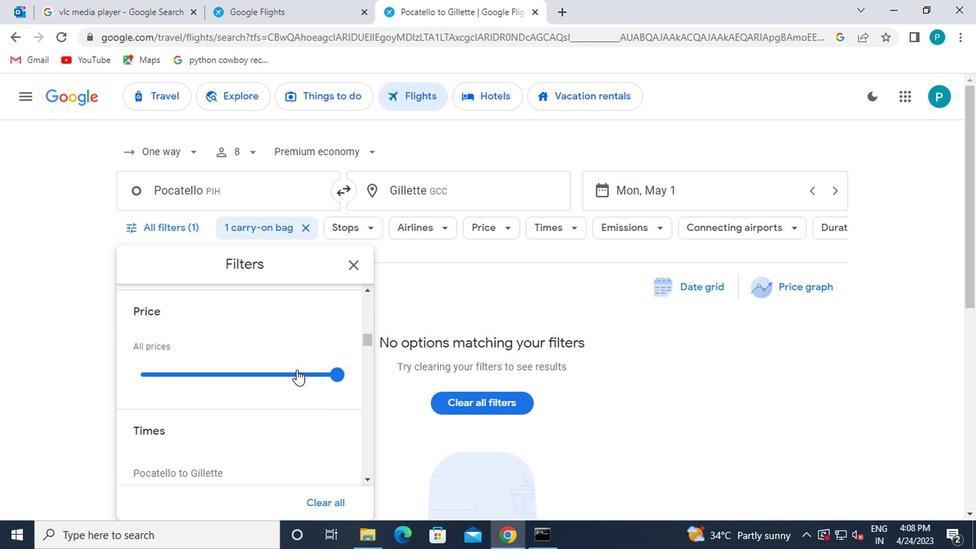 
Action: Mouse scrolled (289, 371) with delta (0, 0)
Screenshot: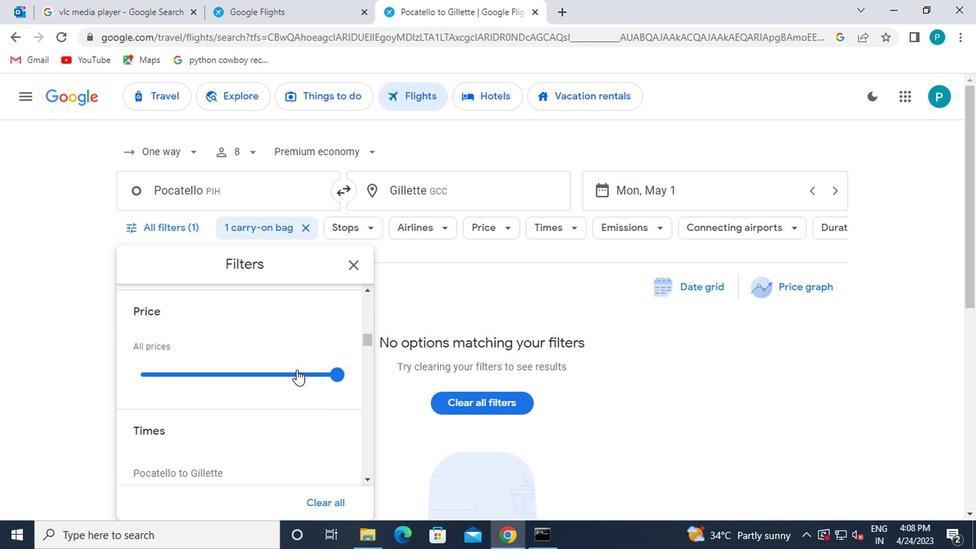 
Action: Mouse moved to (133, 394)
Screenshot: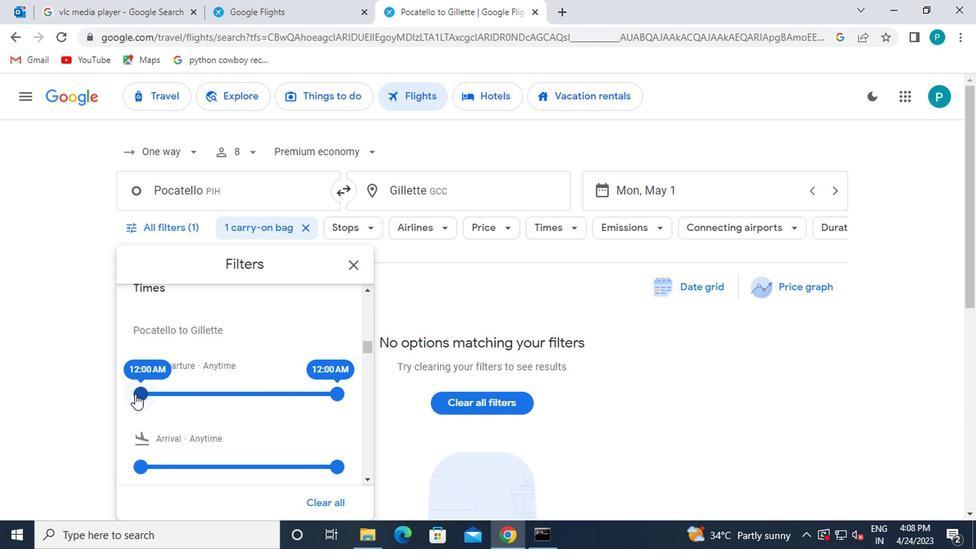 
Action: Mouse pressed left at (133, 394)
Screenshot: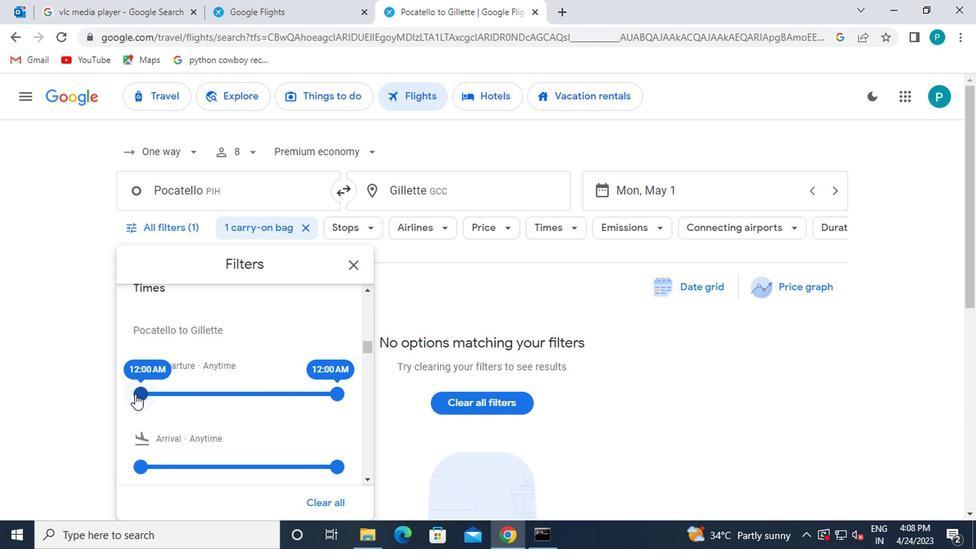 
Action: Mouse moved to (351, 260)
Screenshot: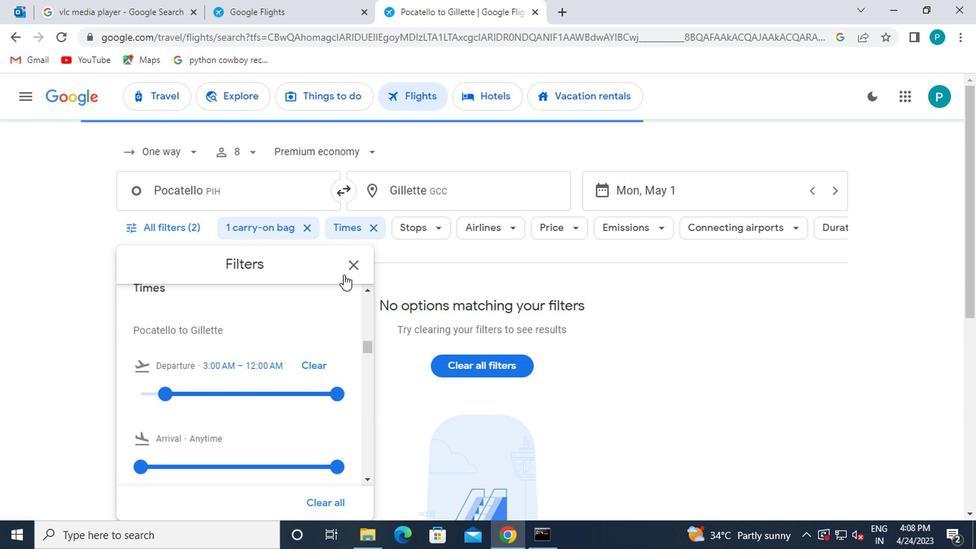 
Action: Mouse pressed left at (351, 260)
Screenshot: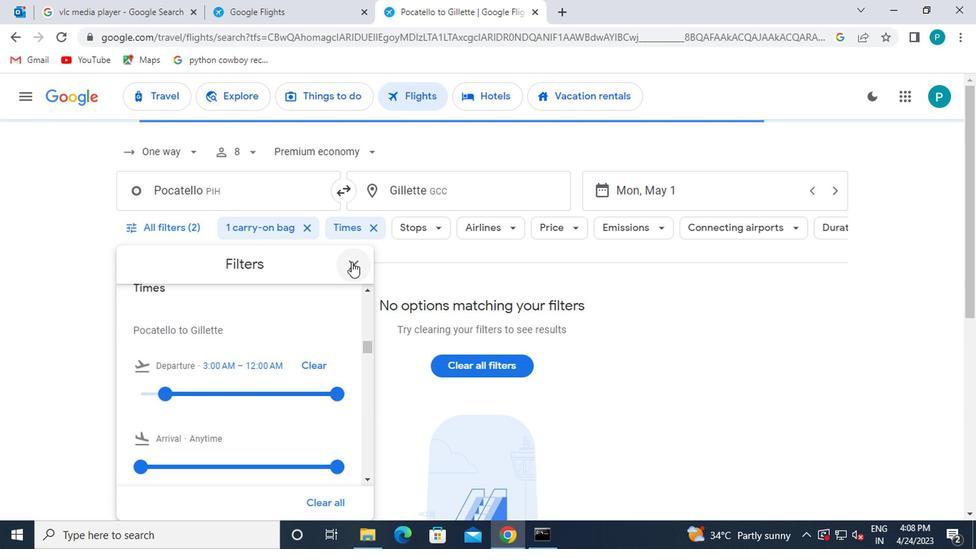
